 Task: Add an event with the title Second Sales Pipeline Evaluation Meeting, date ''2024/04/17'', time 09:00and add a description: The Effective Communication workshop is a dynamic and interactive session designed to enhance participants'' communication skills and promote effective interpersonal interactions in the workplace. This workshop provides valuable insights, practical techniques, and hands-on exercises to improve both verbal and non-verbal communication abilities._x000D_
_x000D_
Mark the tasks as Completed , logged in from the account softage.3@softage.netand send the event invitation to softage.6@softage.net and softage.7@softage.net. Set a reminder for the event Daily
Action: Mouse moved to (56, 78)
Screenshot: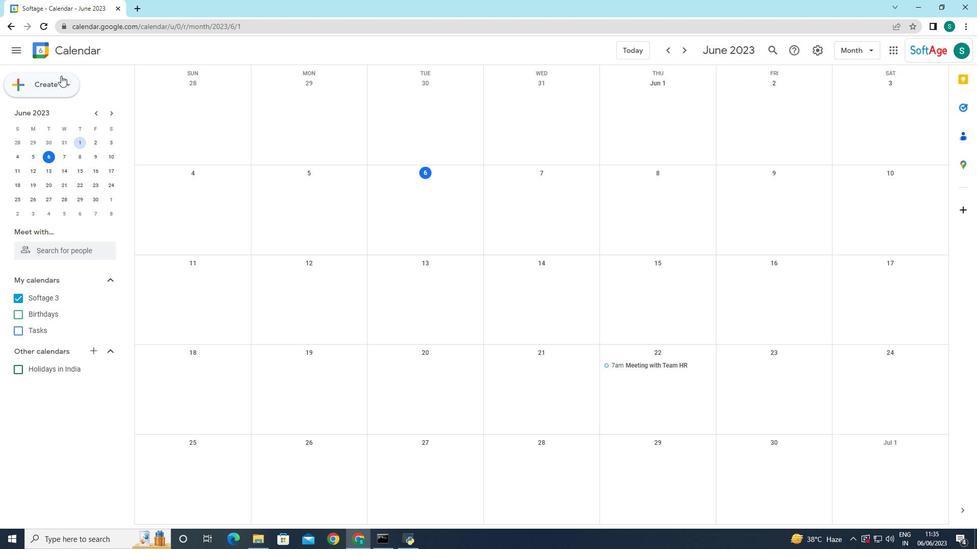 
Action: Mouse pressed left at (56, 78)
Screenshot: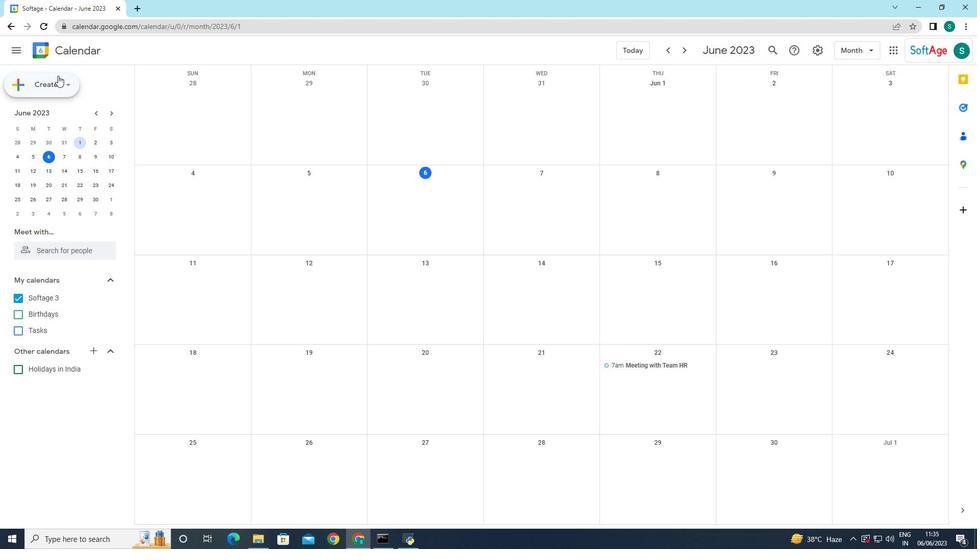 
Action: Mouse moved to (50, 114)
Screenshot: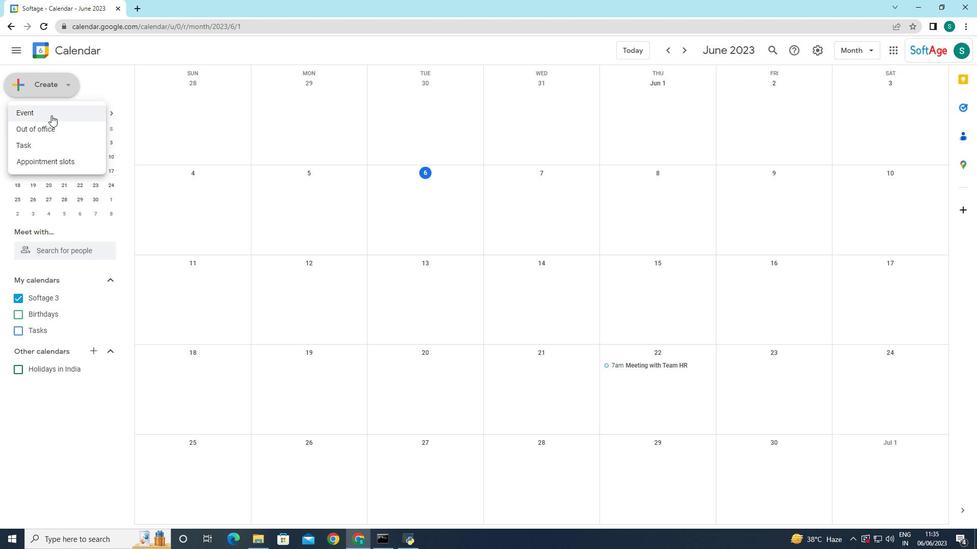 
Action: Mouse pressed left at (50, 114)
Screenshot: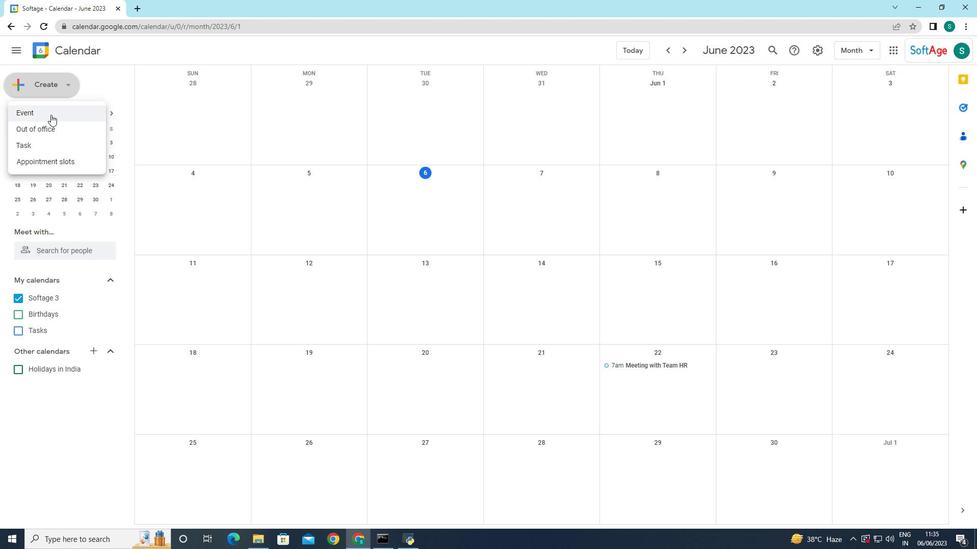 
Action: Mouse moved to (523, 343)
Screenshot: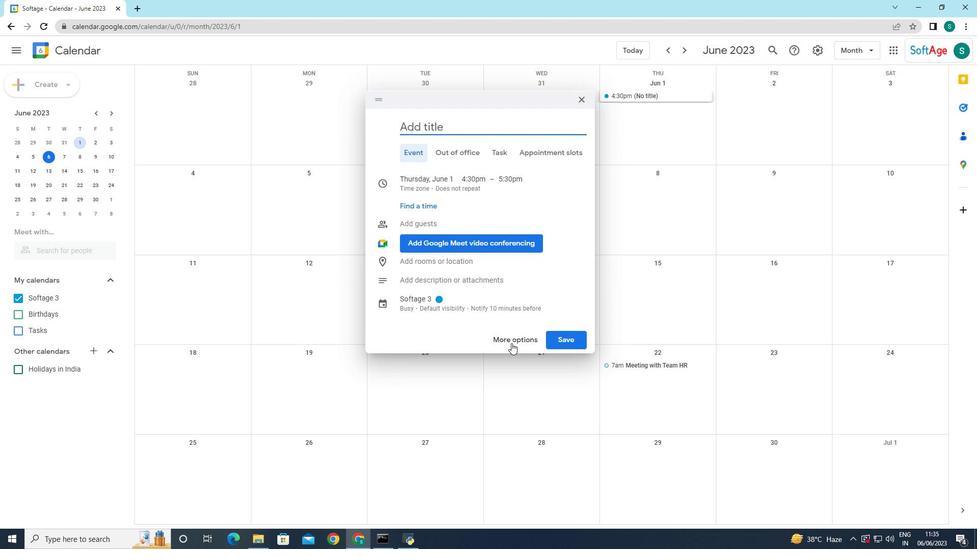 
Action: Mouse pressed left at (523, 343)
Screenshot: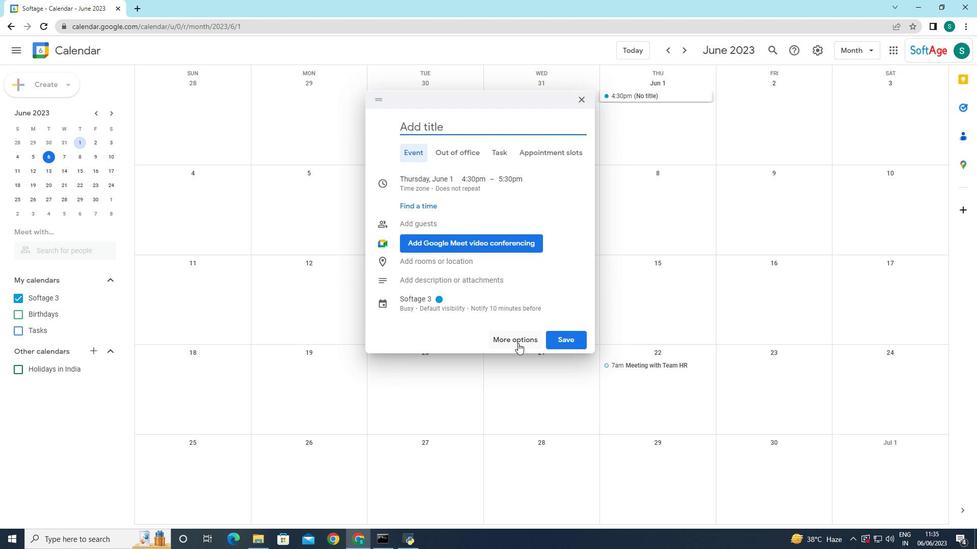 
Action: Mouse moved to (86, 62)
Screenshot: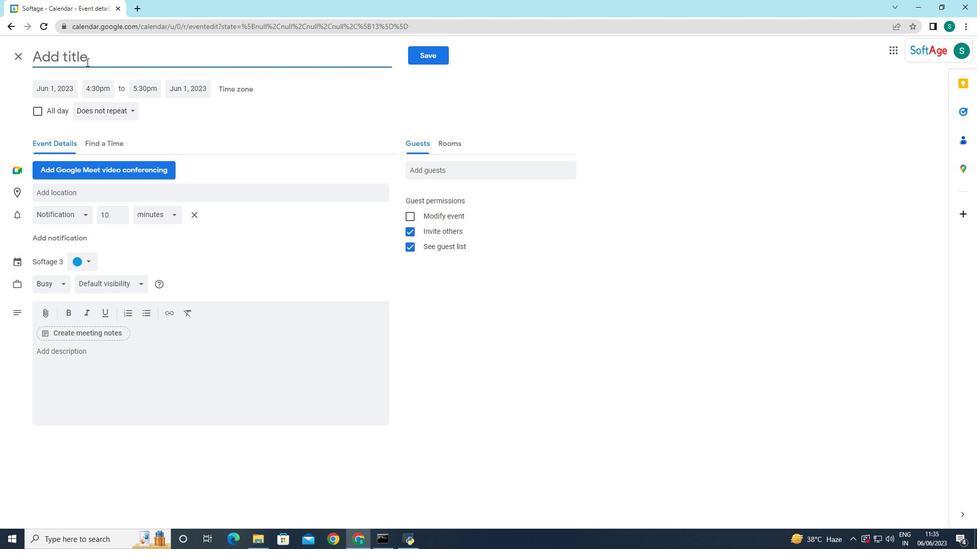 
Action: Mouse pressed left at (86, 62)
Screenshot: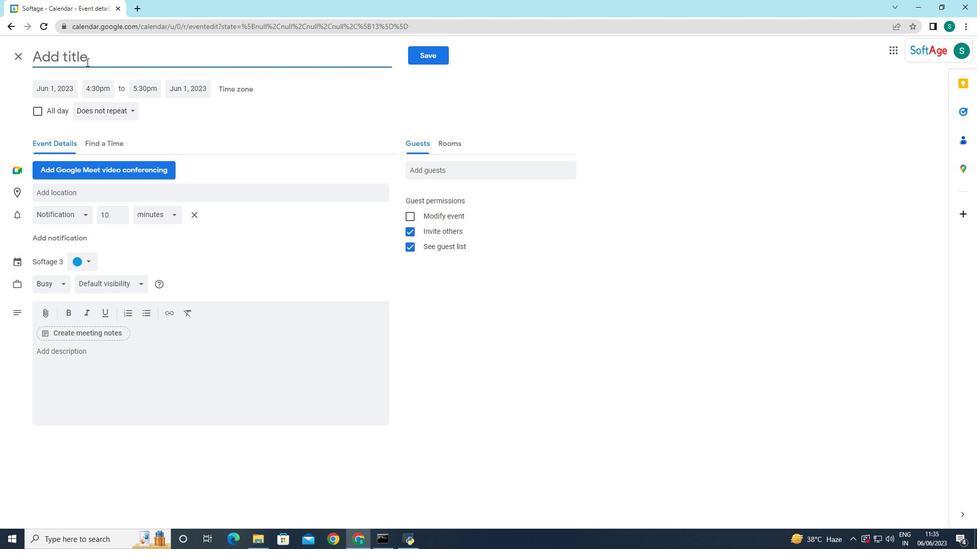 
Action: Mouse moved to (86, 61)
Screenshot: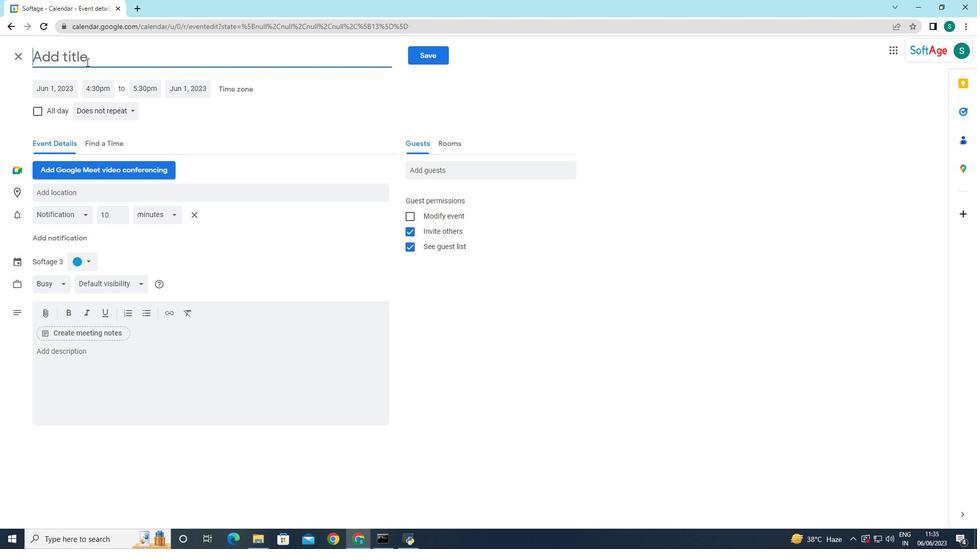 
Action: Key pressed <Key.caps_lock>S<Key.caps_lock>econd<Key.space>sales<Key.space><Key.caps_lock>P<Key.caps_lock>ipeline<Key.space><Key.caps_lock>E<Key.caps_lock>valuation<Key.space><Key.caps_lock>ME<Key.backspace><Key.caps_lock>eeting<Key.space><Key.backspace>,<Key.space>
Screenshot: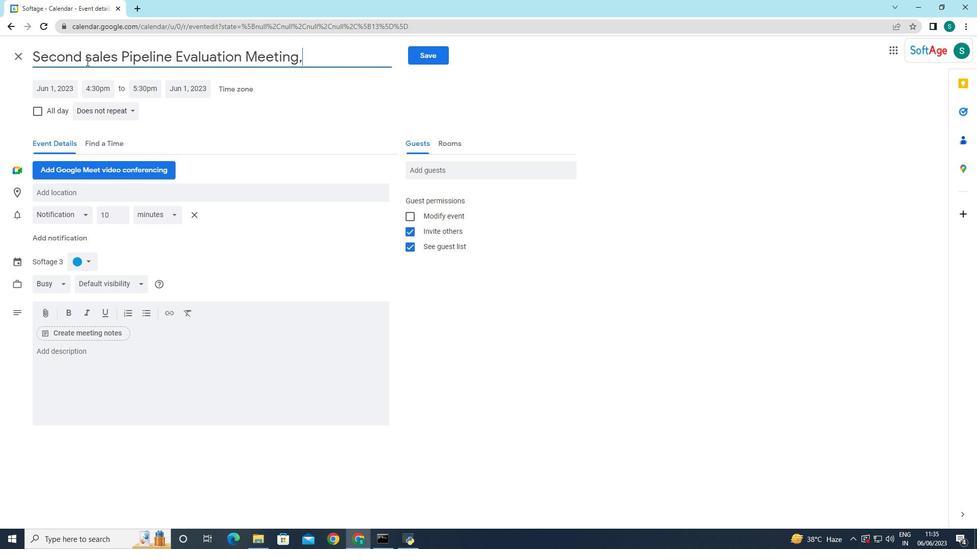 
Action: Mouse moved to (57, 94)
Screenshot: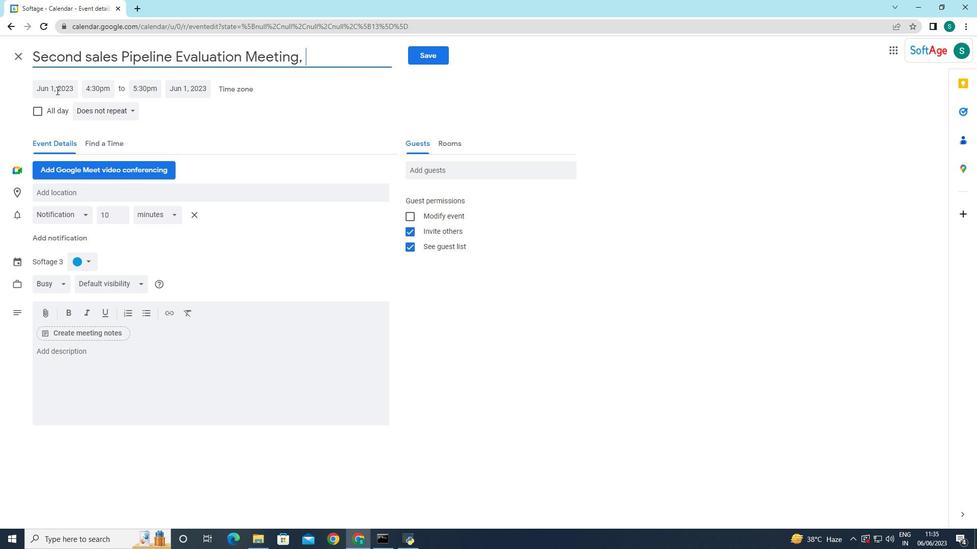 
Action: Mouse pressed left at (57, 94)
Screenshot: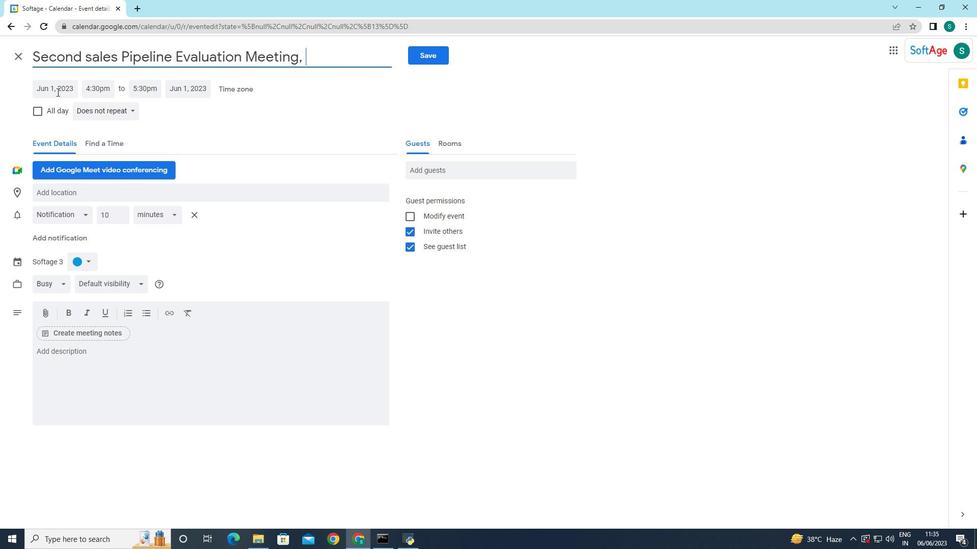 
Action: Mouse moved to (163, 109)
Screenshot: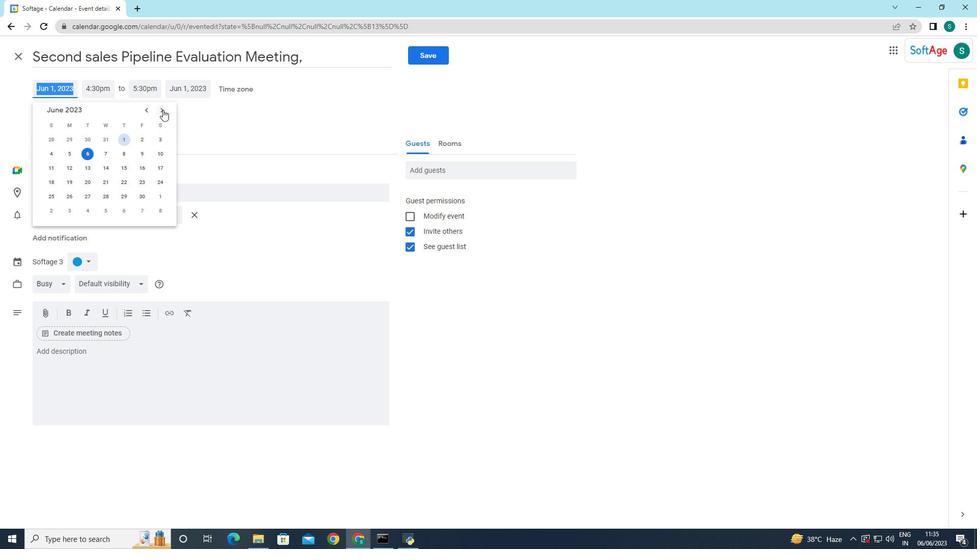 
Action: Mouse pressed left at (163, 109)
Screenshot: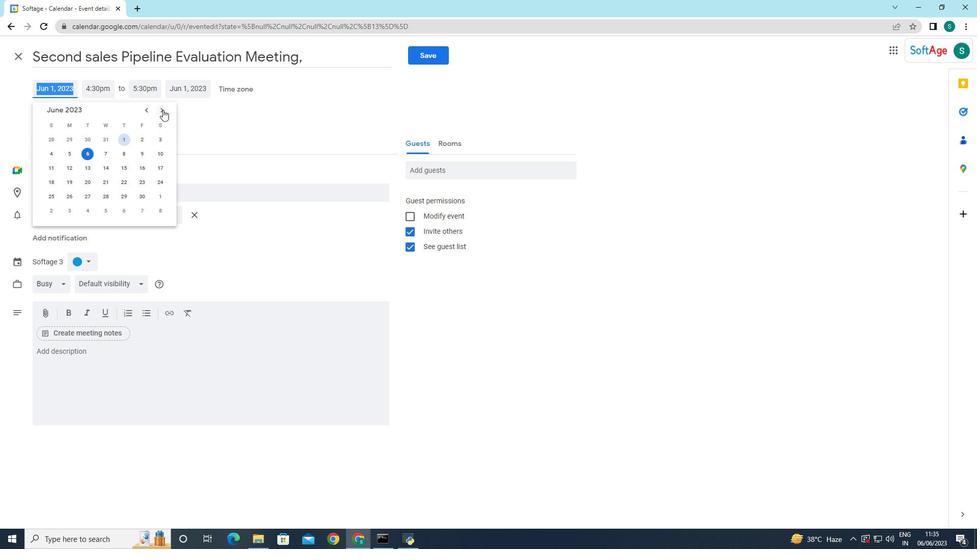 
Action: Mouse pressed left at (163, 109)
Screenshot: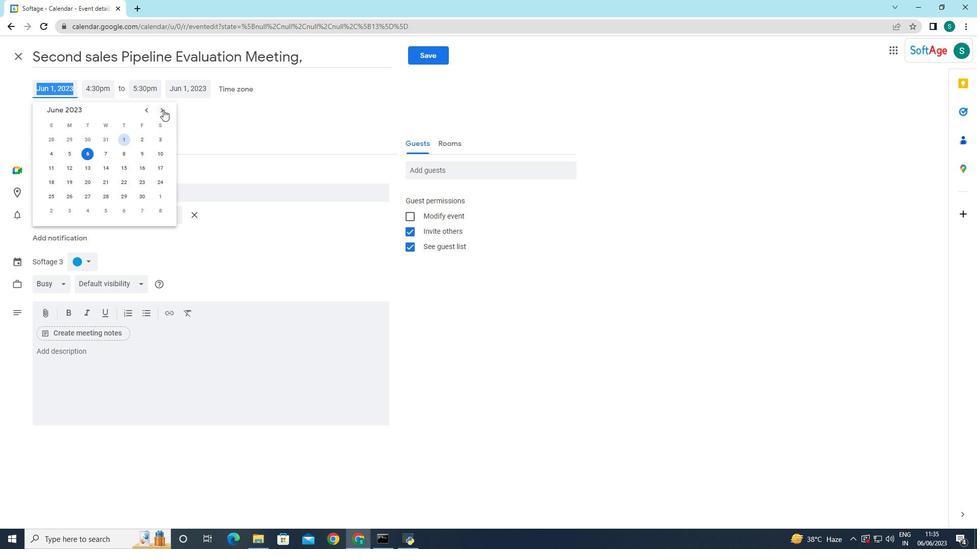 
Action: Mouse pressed left at (163, 109)
Screenshot: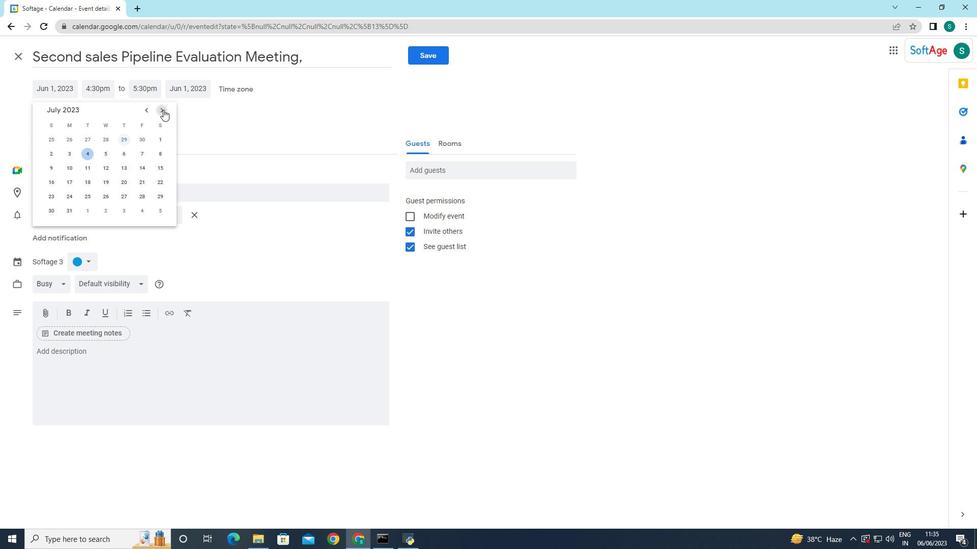 
Action: Mouse pressed left at (163, 109)
Screenshot: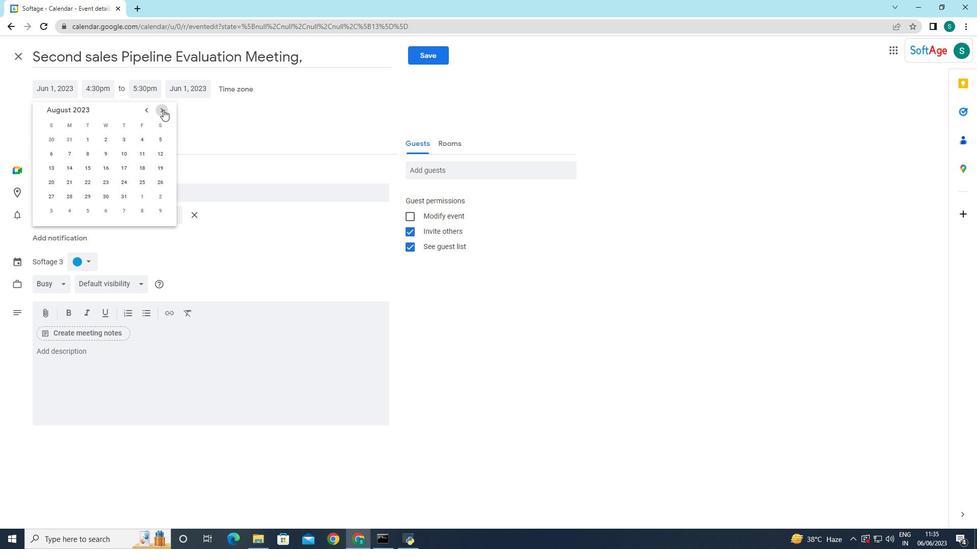 
Action: Mouse pressed left at (163, 109)
Screenshot: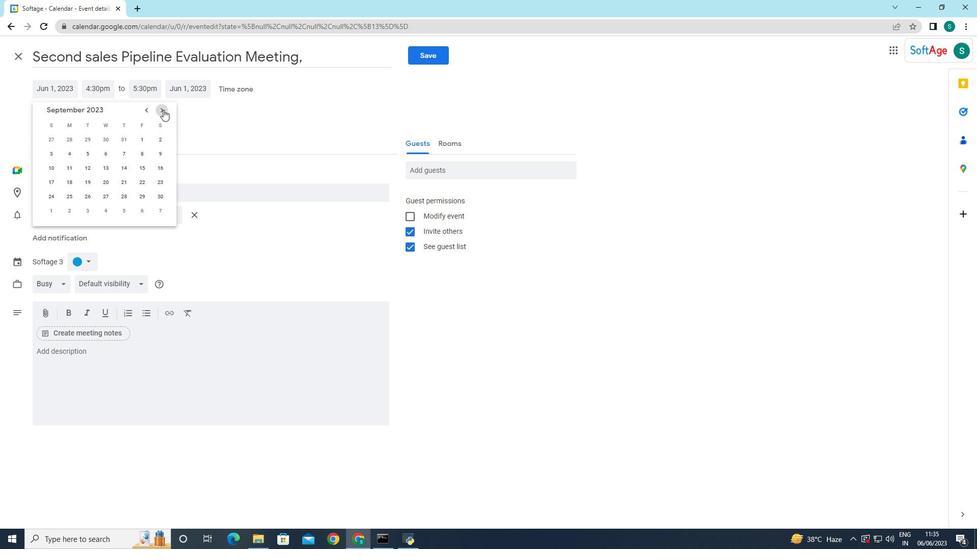 
Action: Mouse pressed left at (163, 109)
Screenshot: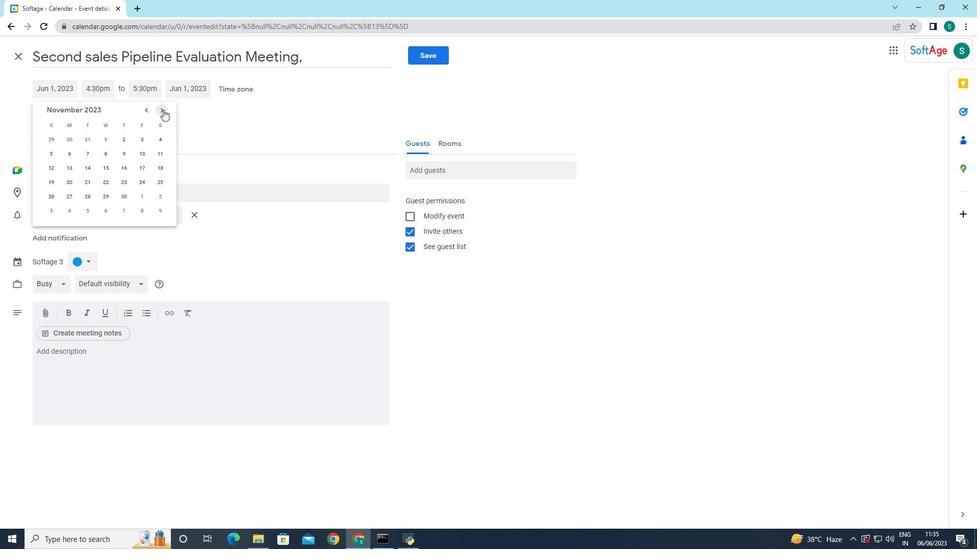 
Action: Mouse pressed left at (163, 109)
Screenshot: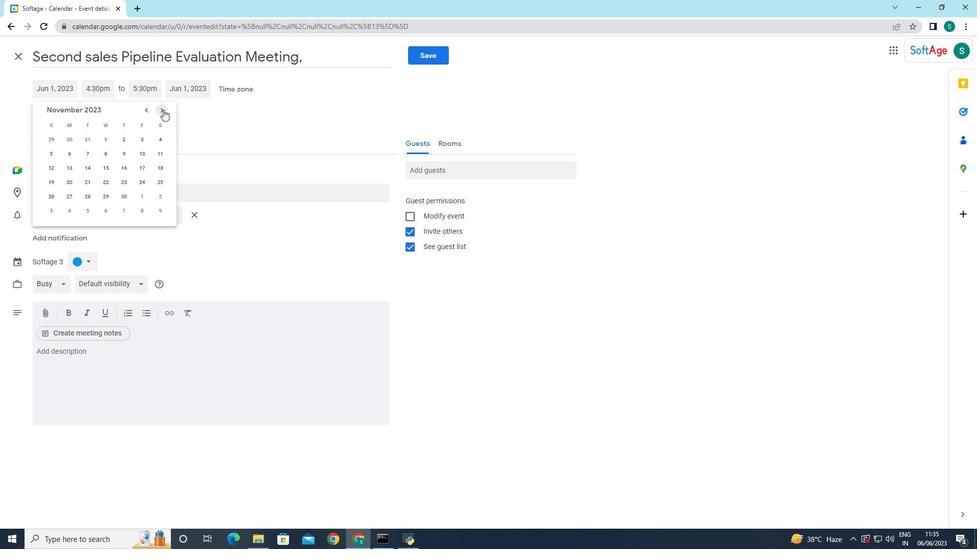 
Action: Mouse pressed left at (163, 109)
Screenshot: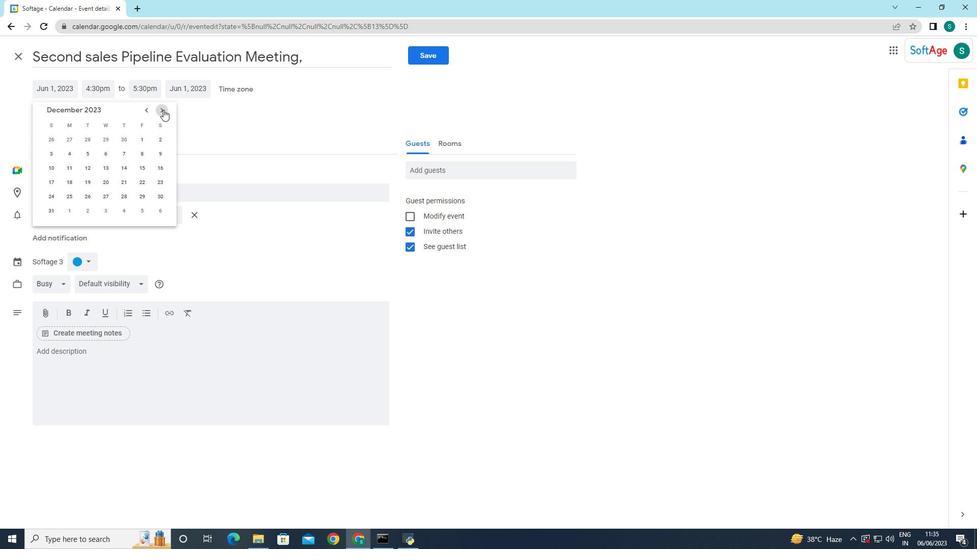 
Action: Mouse pressed left at (163, 109)
Screenshot: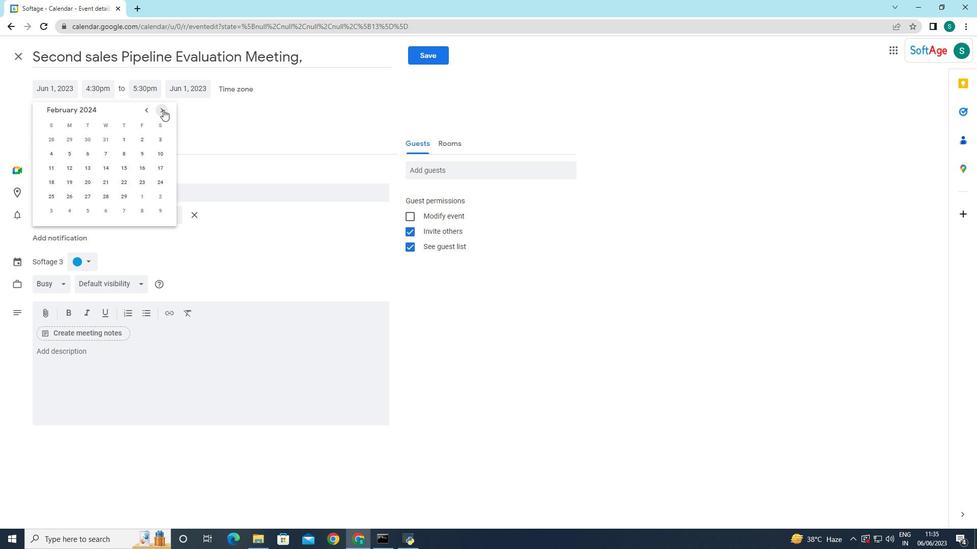 
Action: Mouse pressed left at (163, 109)
Screenshot: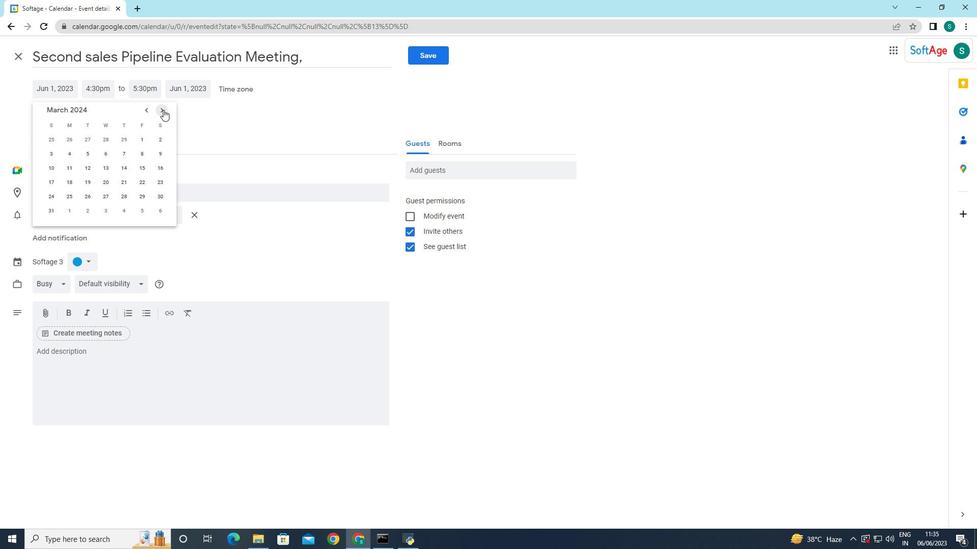 
Action: Mouse moved to (103, 165)
Screenshot: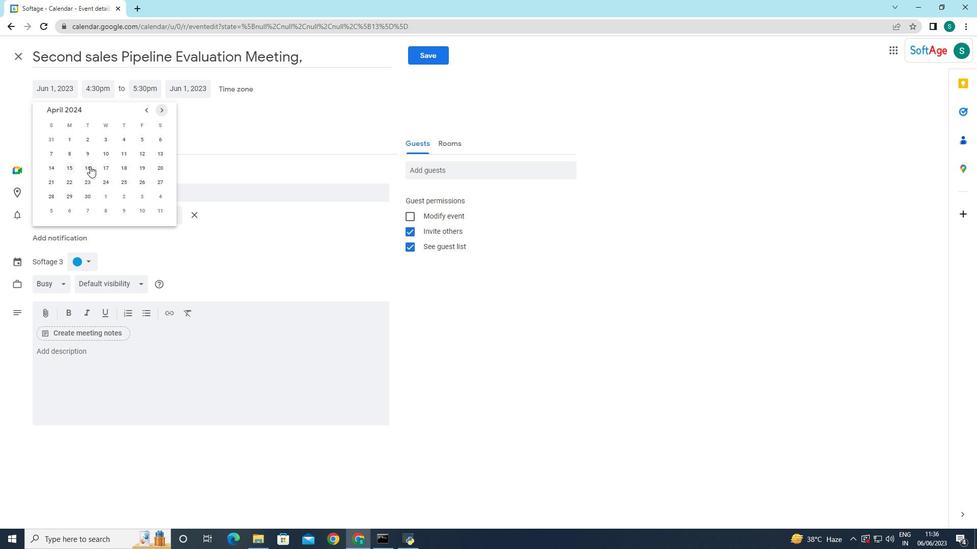 
Action: Mouse pressed left at (103, 165)
Screenshot: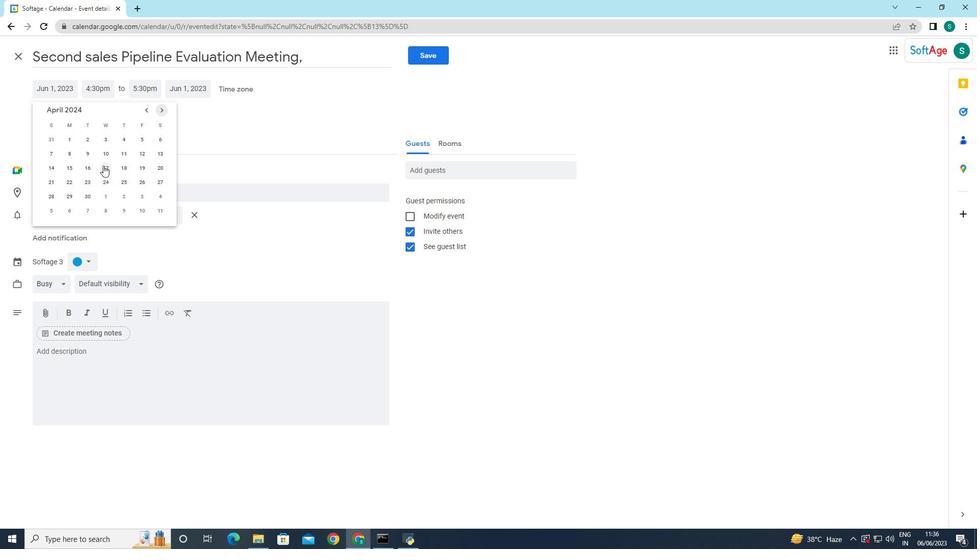 
Action: Mouse moved to (103, 90)
Screenshot: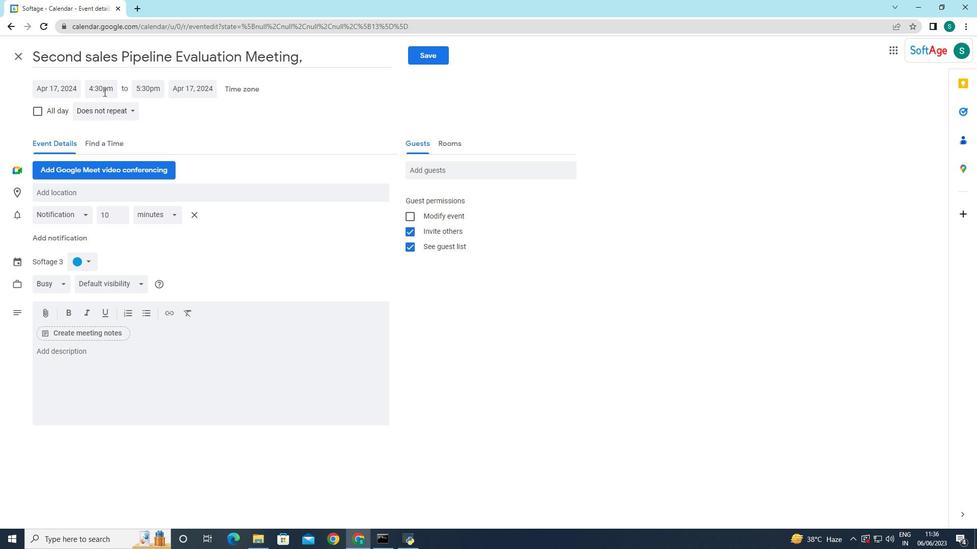 
Action: Mouse pressed left at (103, 90)
Screenshot: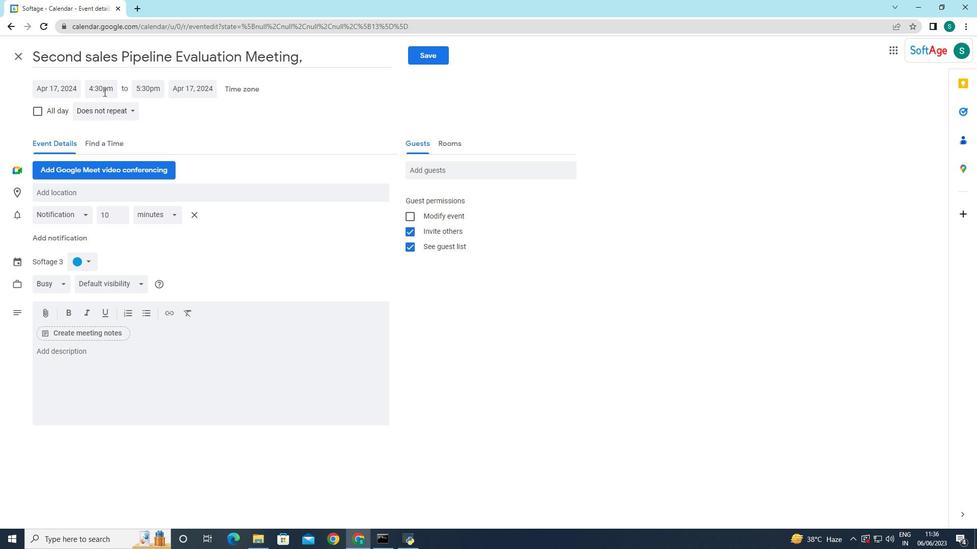 
Action: Mouse moved to (121, 140)
Screenshot: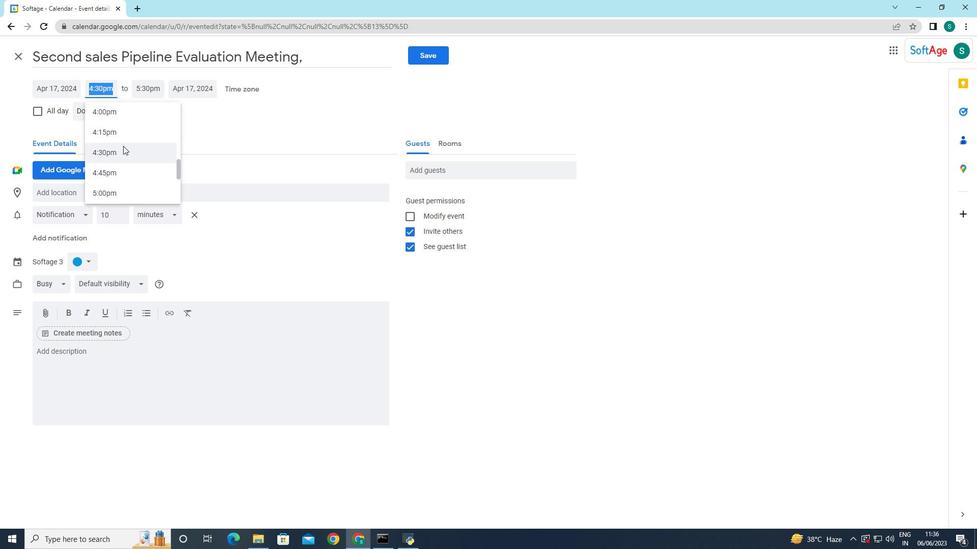 
Action: Mouse scrolled (121, 141) with delta (0, 0)
Screenshot: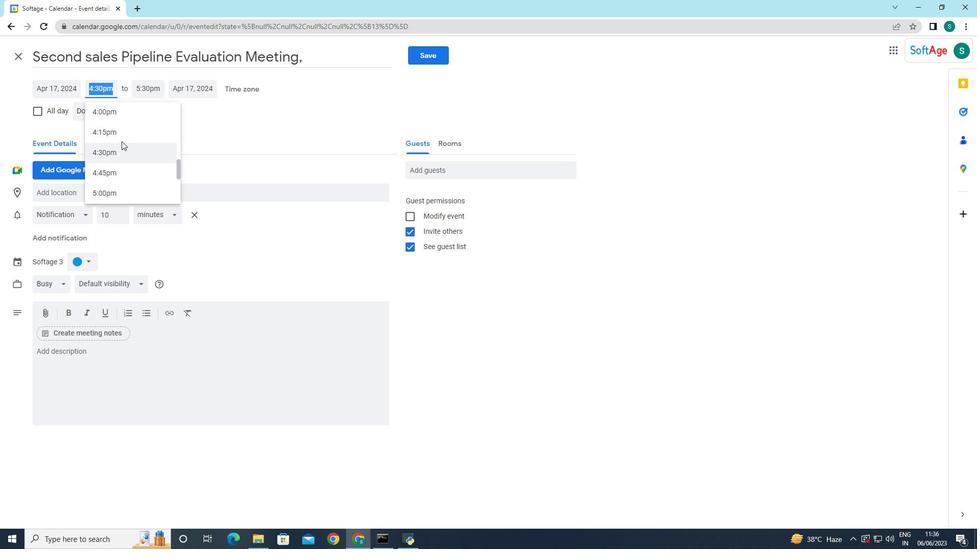 
Action: Mouse pressed middle at (121, 140)
Screenshot: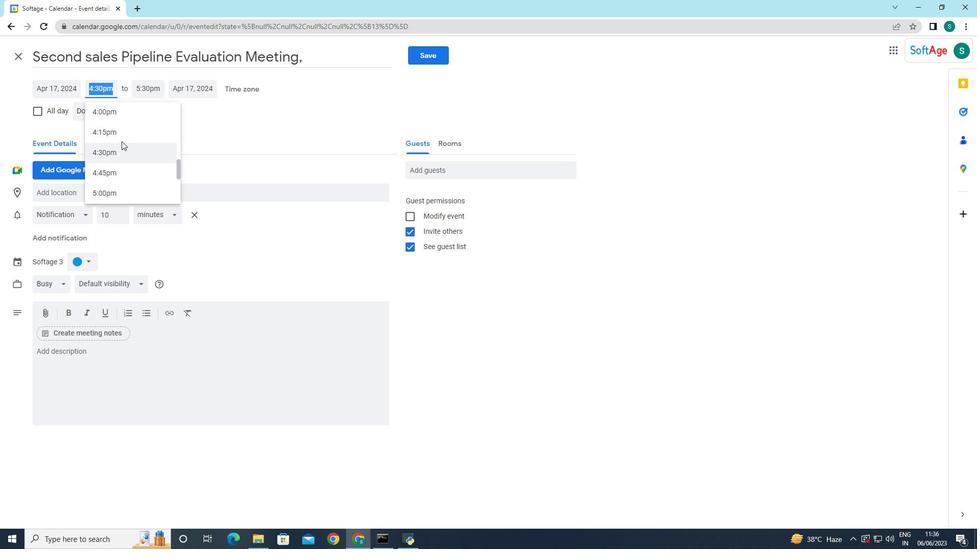 
Action: Mouse scrolled (121, 141) with delta (0, 0)
Screenshot: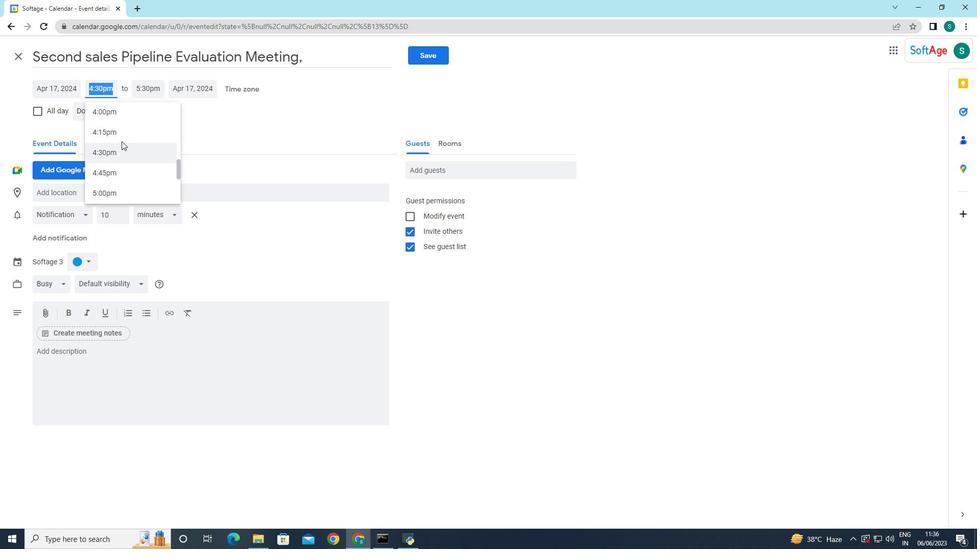 
Action: Mouse scrolled (121, 141) with delta (0, 0)
Screenshot: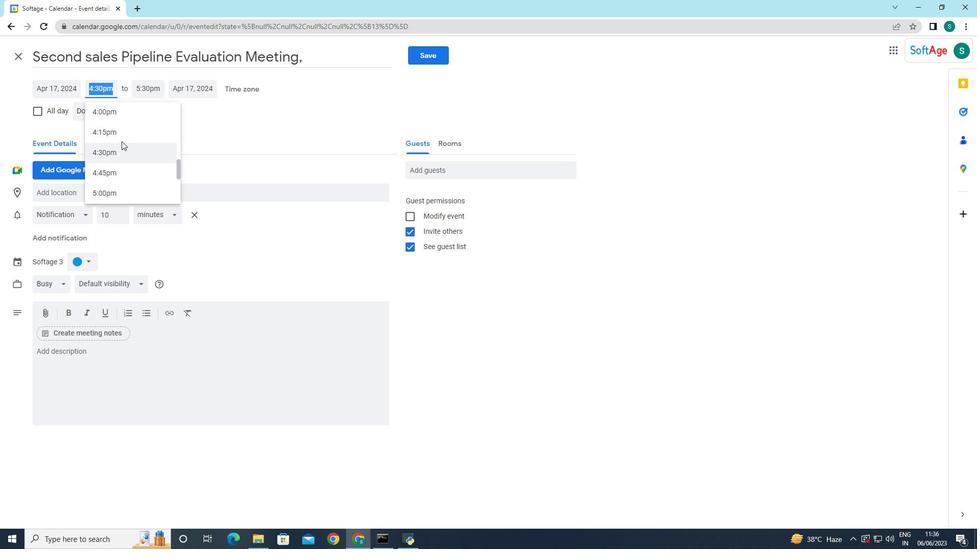 
Action: Mouse moved to (121, 141)
Screenshot: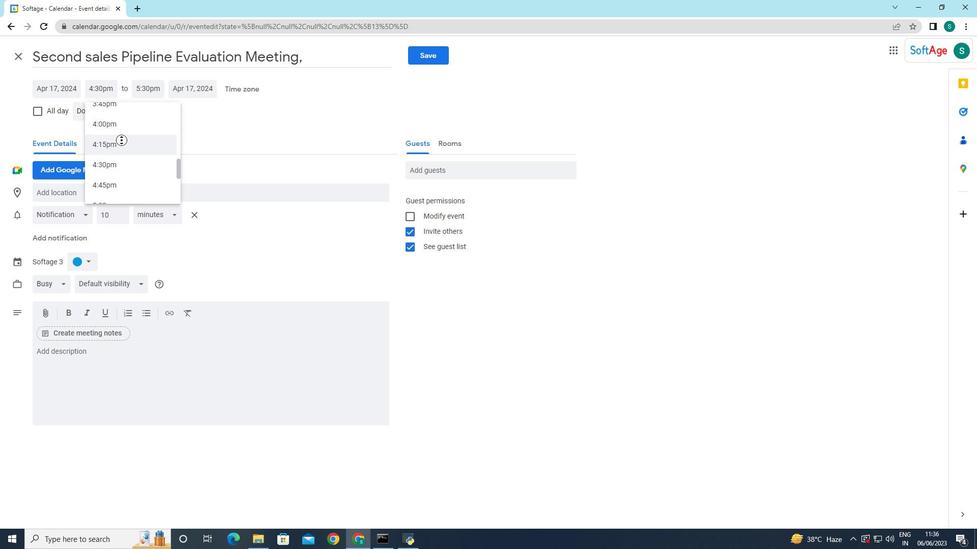 
Action: Mouse scrolled (121, 142) with delta (0, 0)
Screenshot: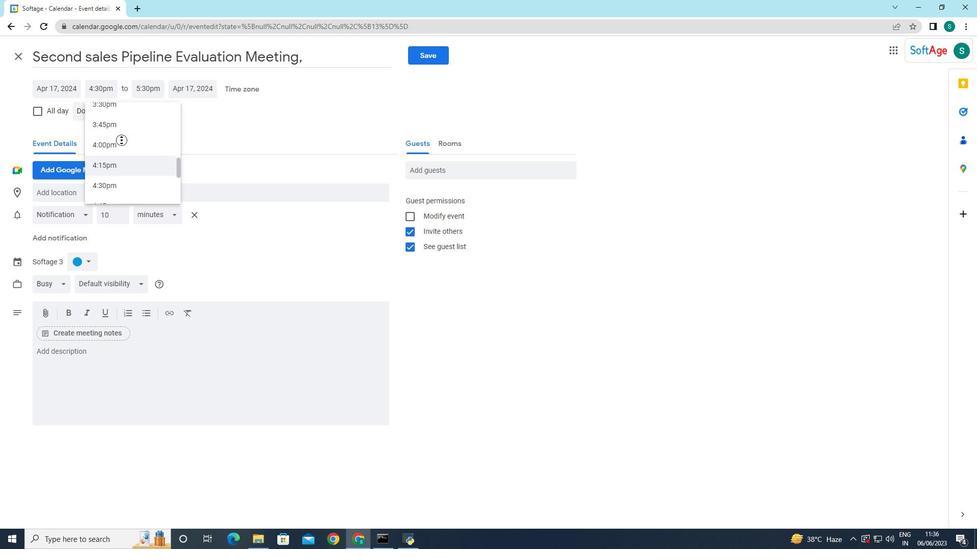 
Action: Mouse scrolled (121, 142) with delta (0, 0)
Screenshot: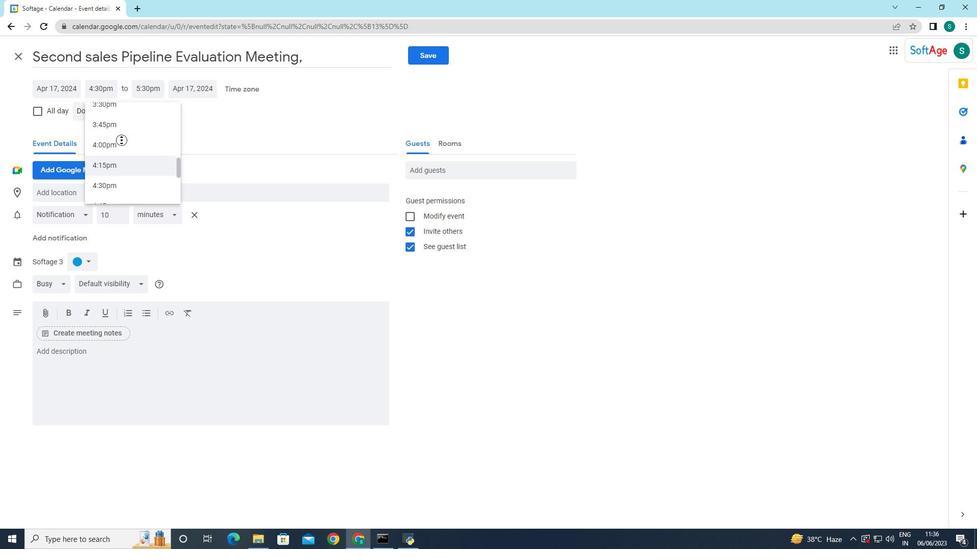
Action: Mouse scrolled (121, 142) with delta (0, 0)
Screenshot: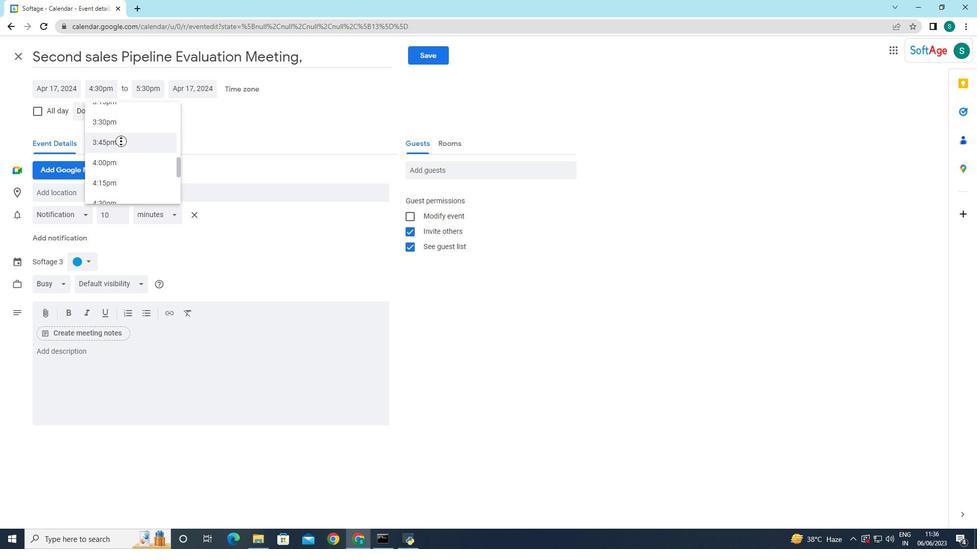
Action: Mouse scrolled (121, 142) with delta (0, 0)
Screenshot: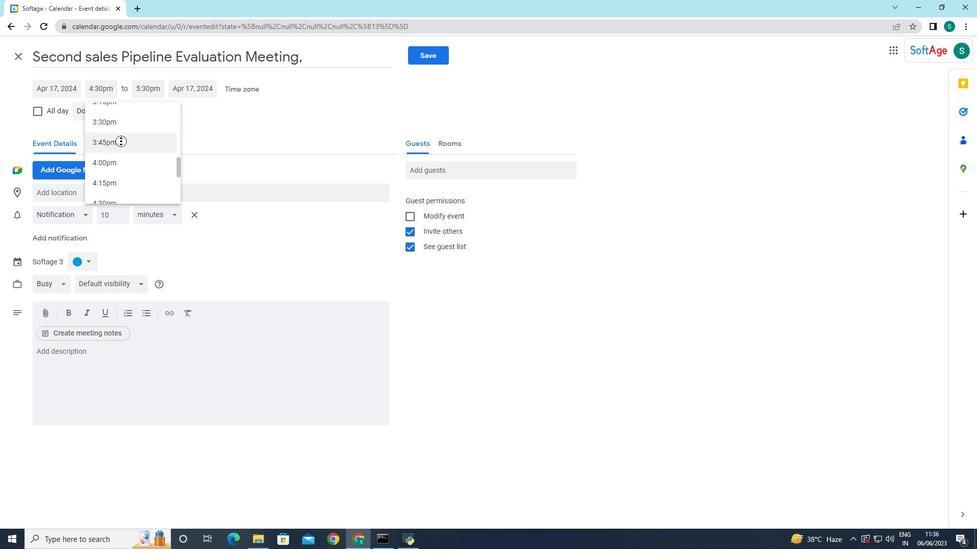 
Action: Mouse scrolled (121, 142) with delta (0, 0)
Screenshot: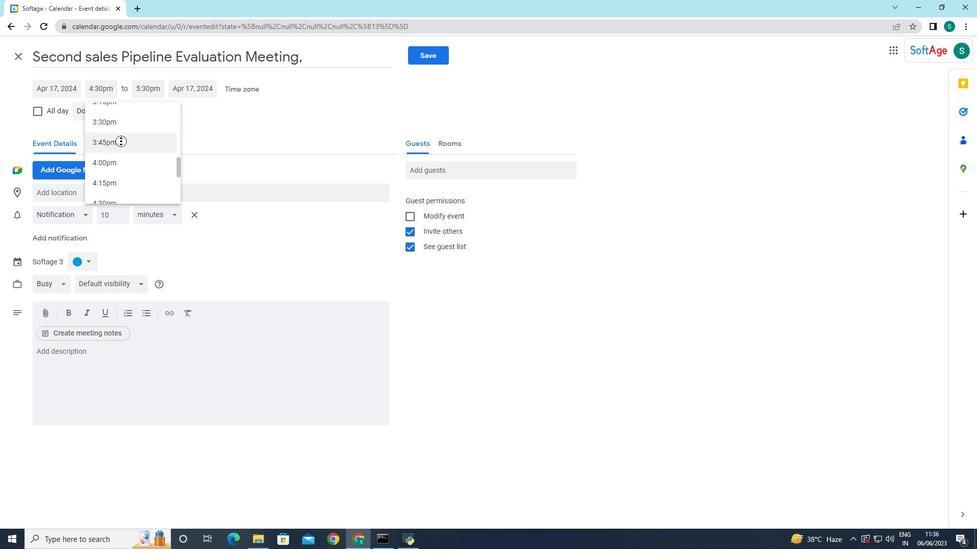 
Action: Mouse scrolled (121, 142) with delta (0, 0)
Screenshot: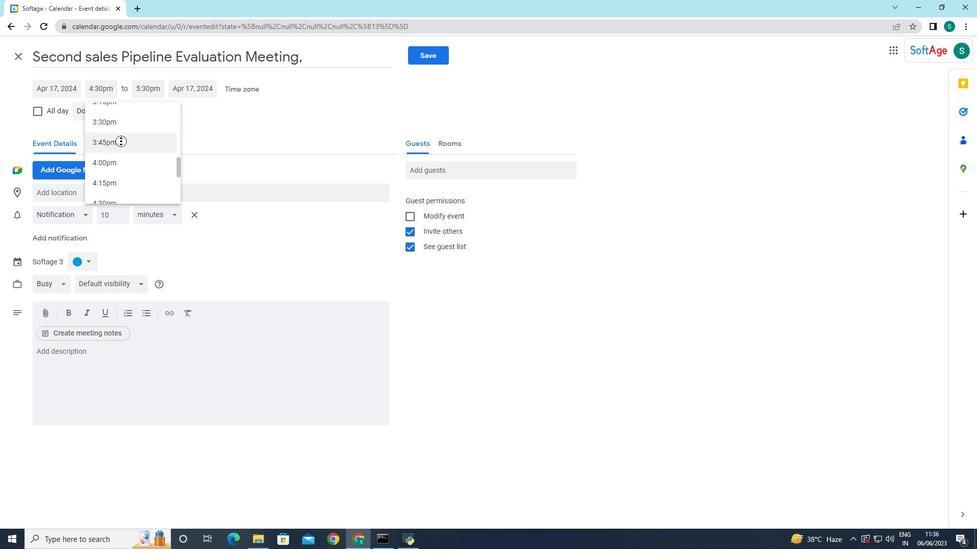
Action: Mouse scrolled (121, 142) with delta (0, 0)
Screenshot: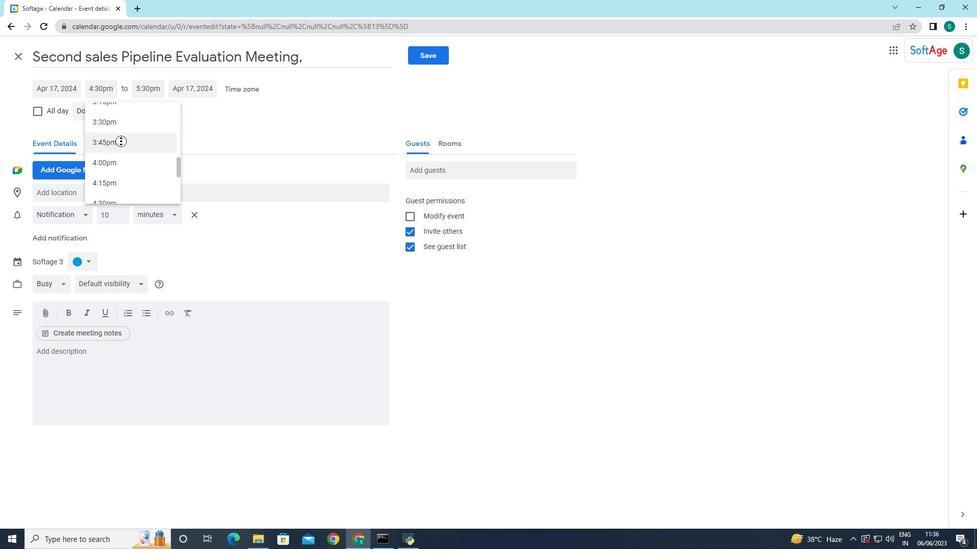 
Action: Mouse moved to (253, 115)
Screenshot: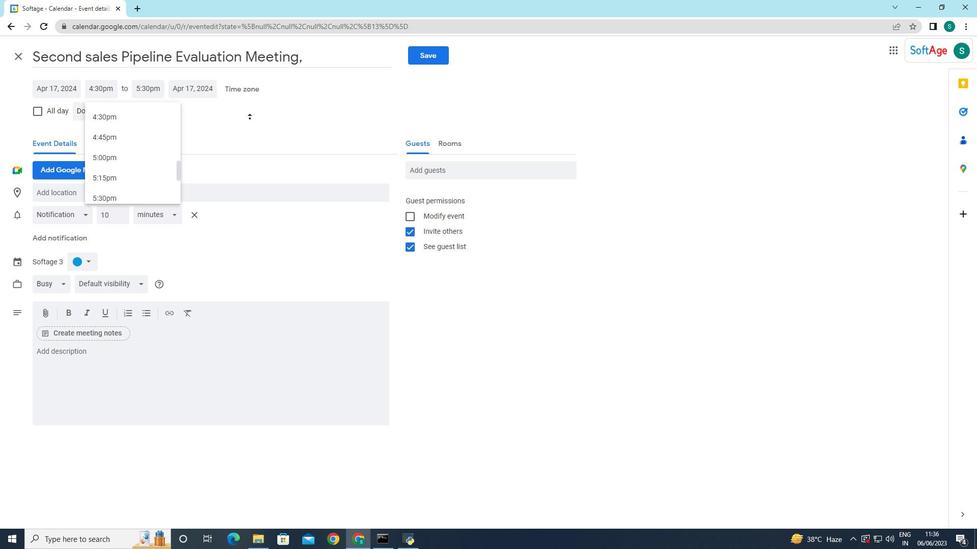
Action: Mouse pressed left at (253, 115)
Screenshot: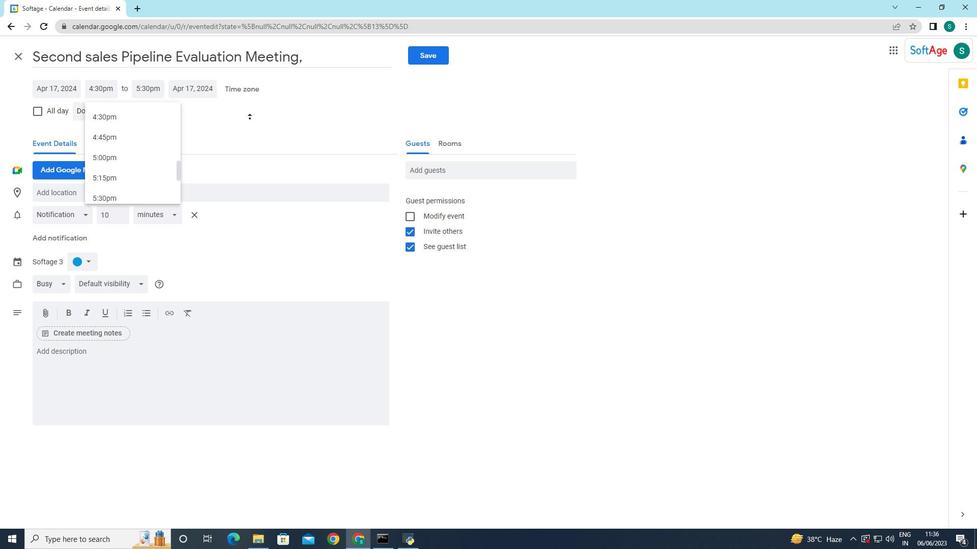
Action: Mouse moved to (252, 133)
Screenshot: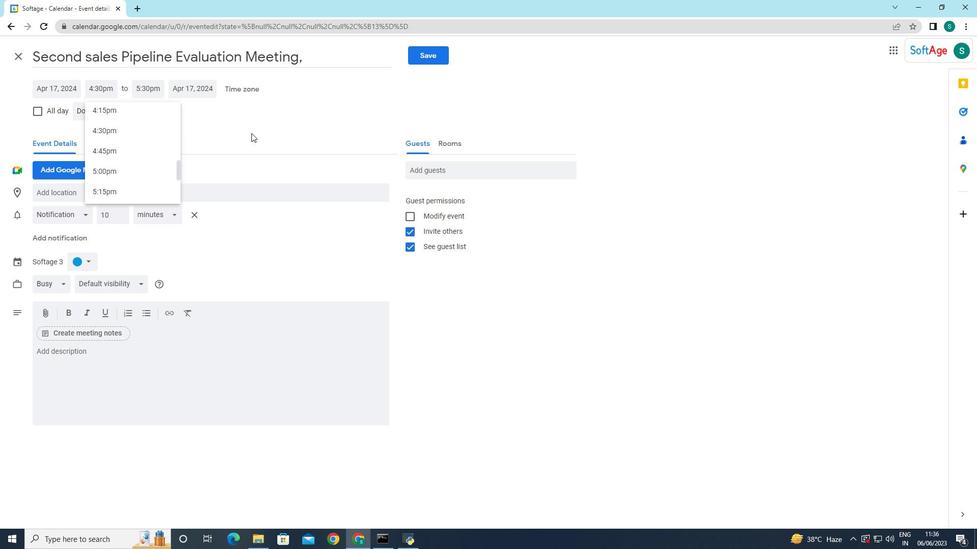 
Action: Mouse pressed left at (252, 133)
Screenshot: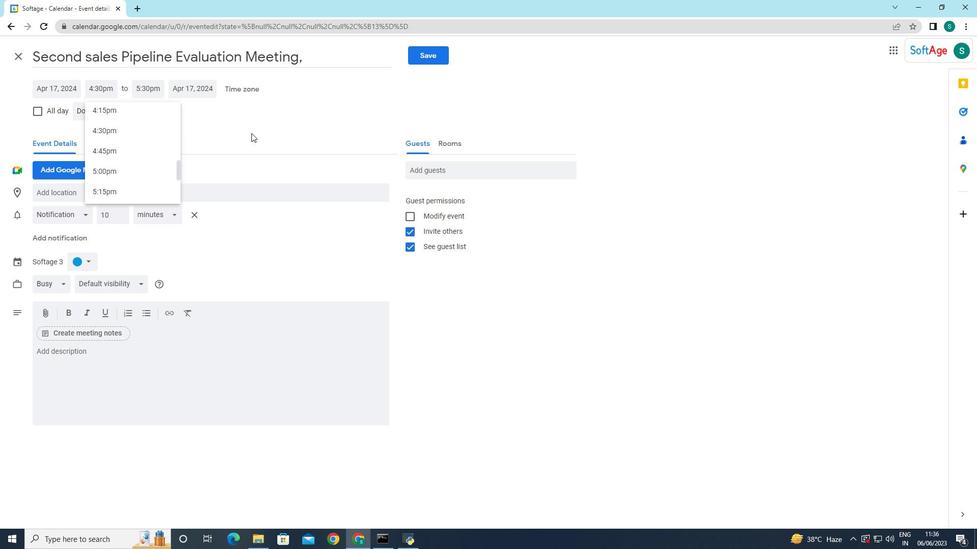 
Action: Mouse moved to (110, 88)
Screenshot: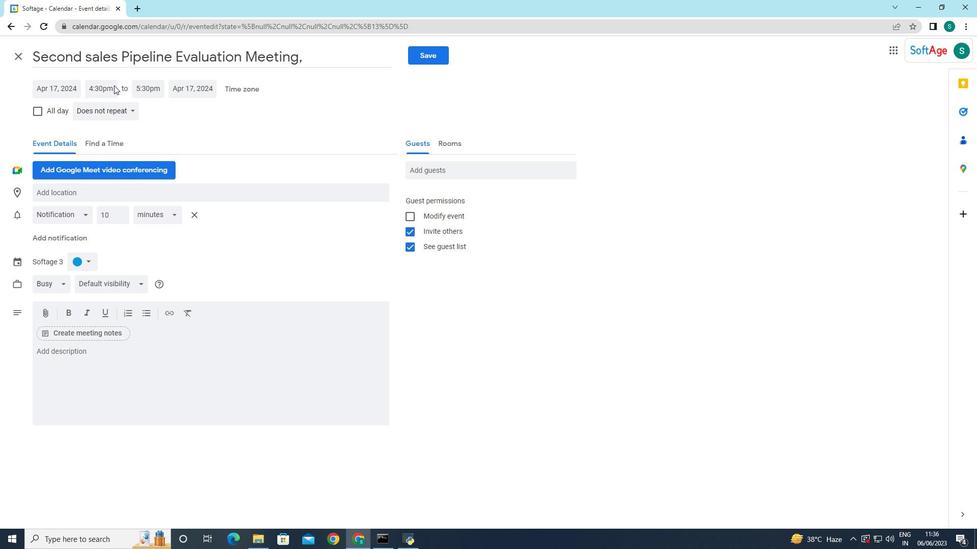 
Action: Mouse pressed left at (110, 88)
Screenshot: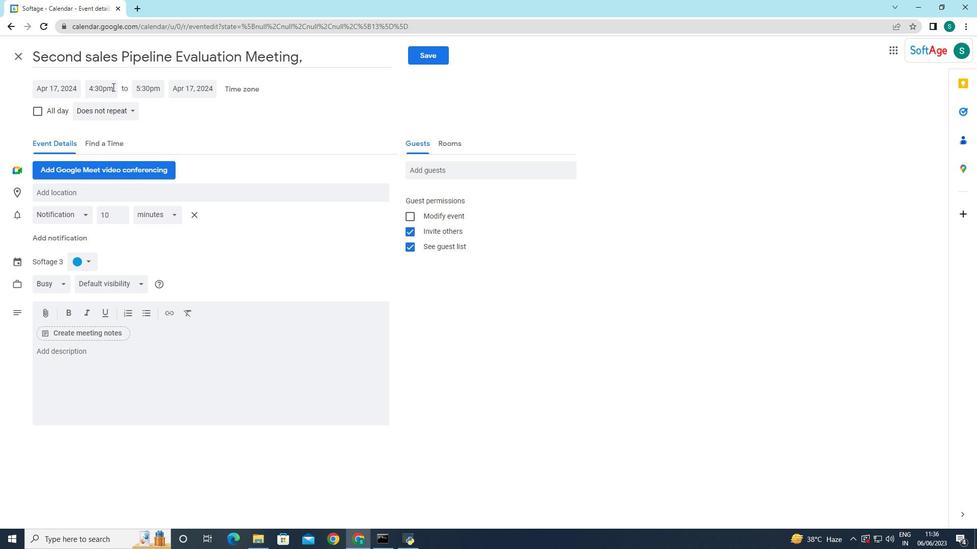 
Action: Mouse moved to (154, 137)
Screenshot: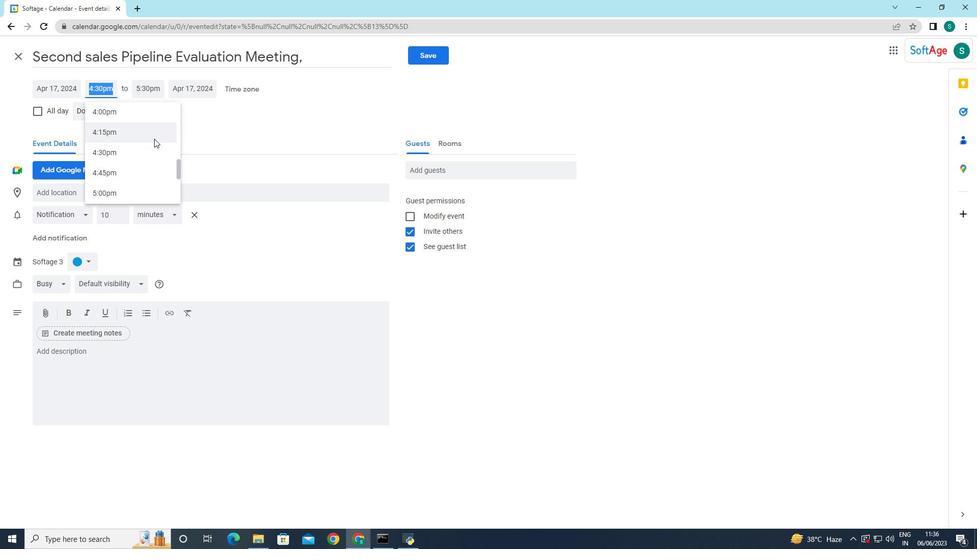 
Action: Mouse scrolled (154, 137) with delta (0, 0)
Screenshot: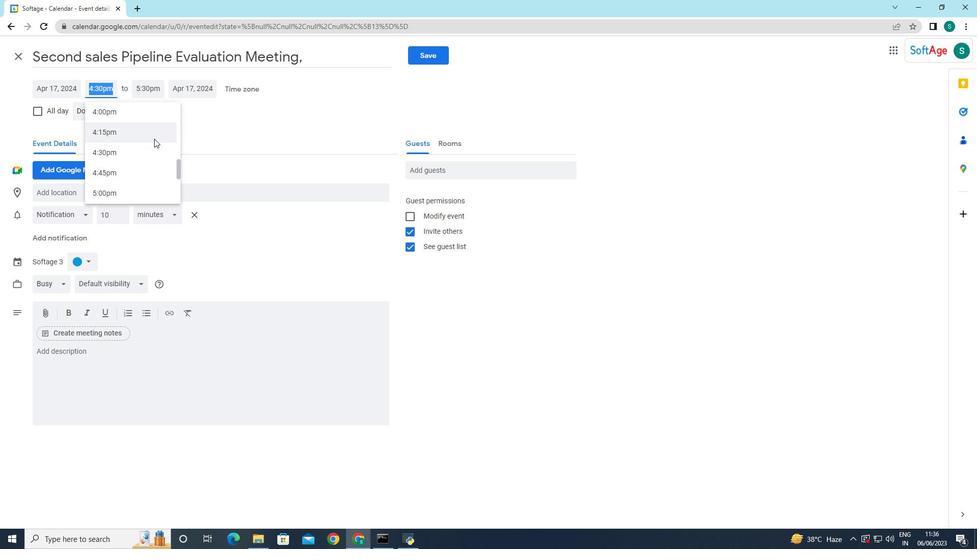 
Action: Mouse scrolled (154, 137) with delta (0, 0)
Screenshot: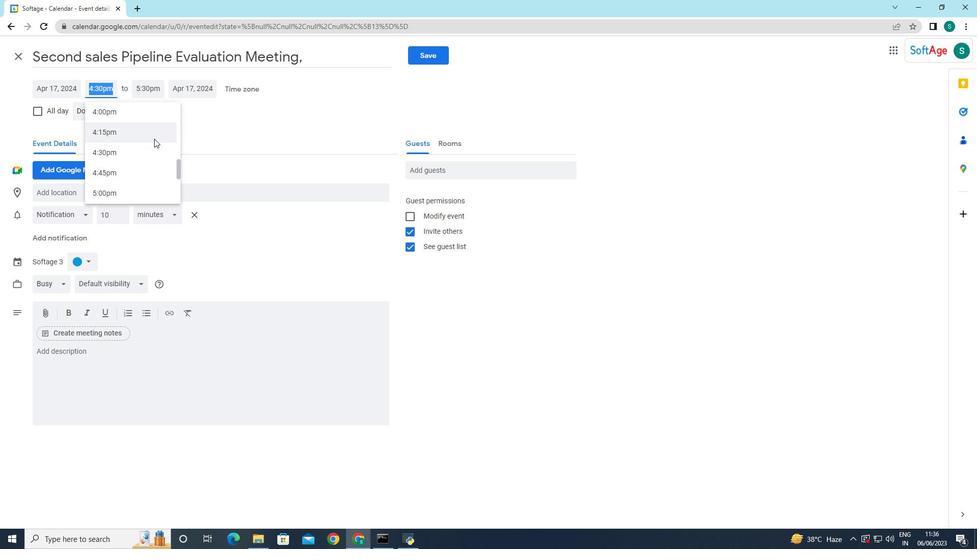 
Action: Mouse moved to (154, 136)
Screenshot: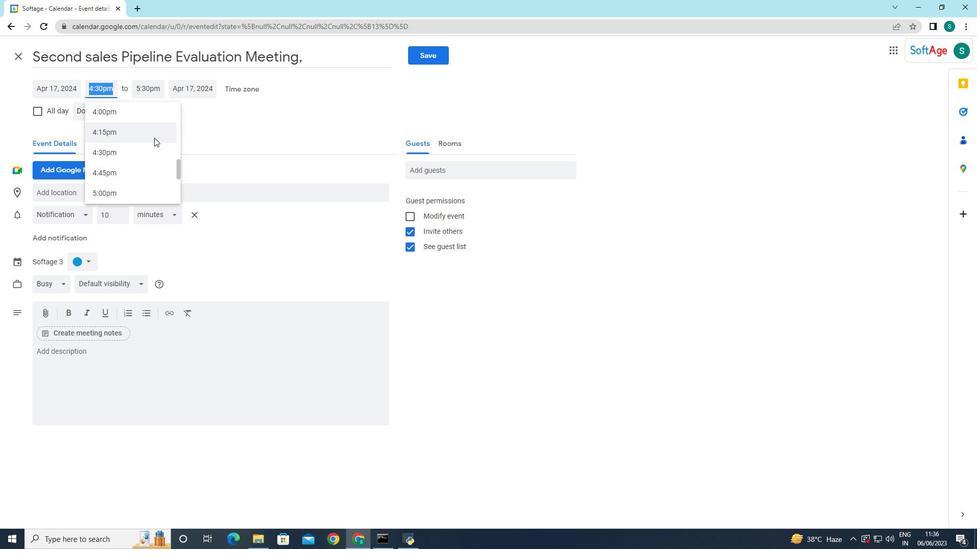 
Action: Mouse scrolled (154, 137) with delta (0, 0)
Screenshot: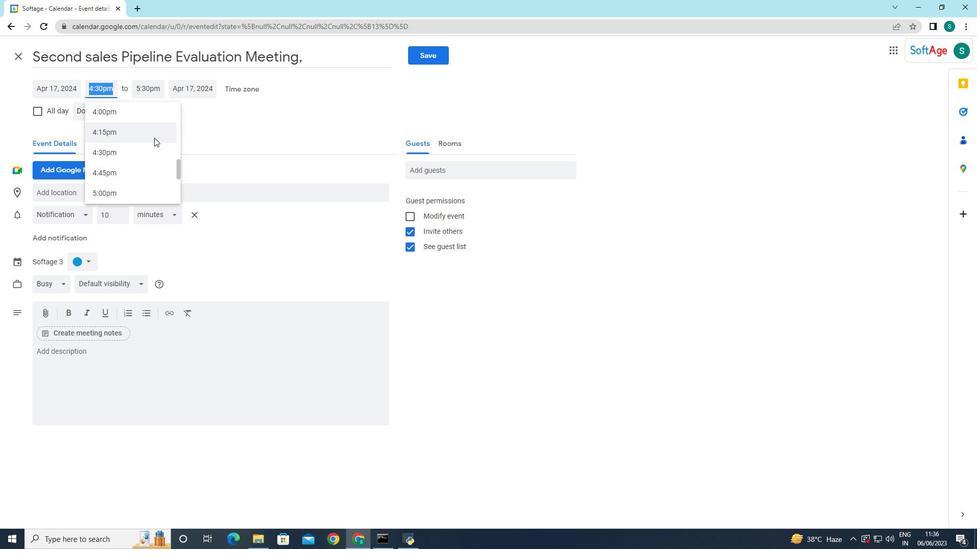 
Action: Mouse moved to (151, 128)
Screenshot: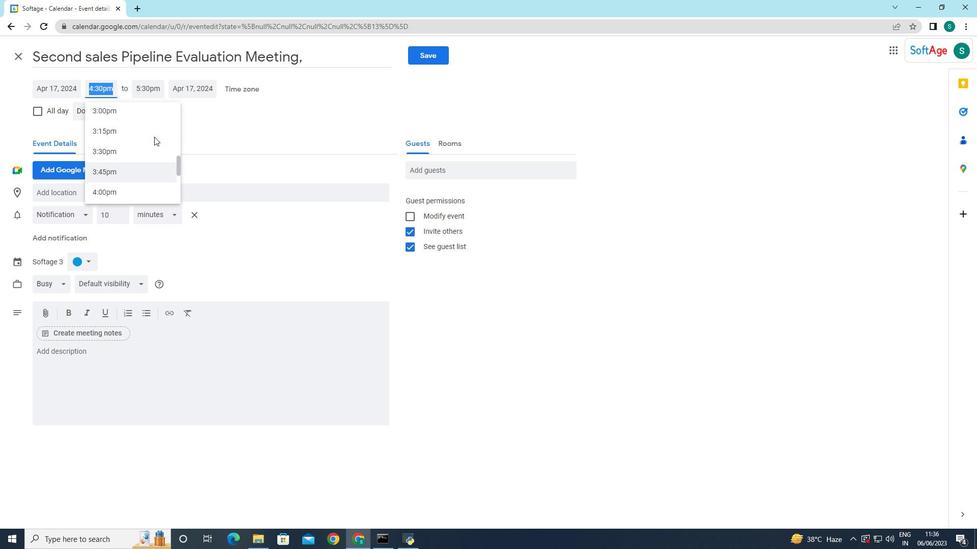 
Action: Mouse scrolled (151, 128) with delta (0, 0)
Screenshot: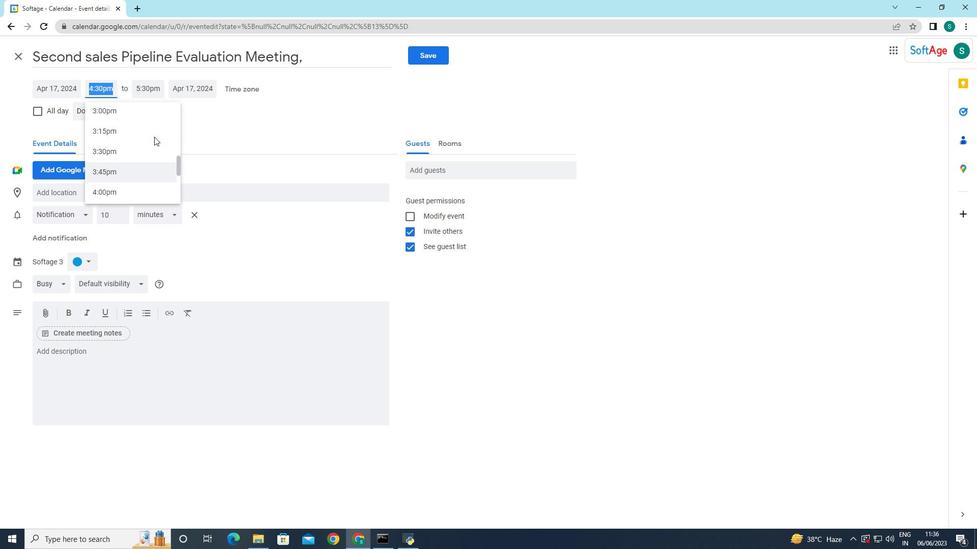 
Action: Mouse scrolled (151, 128) with delta (0, 0)
Screenshot: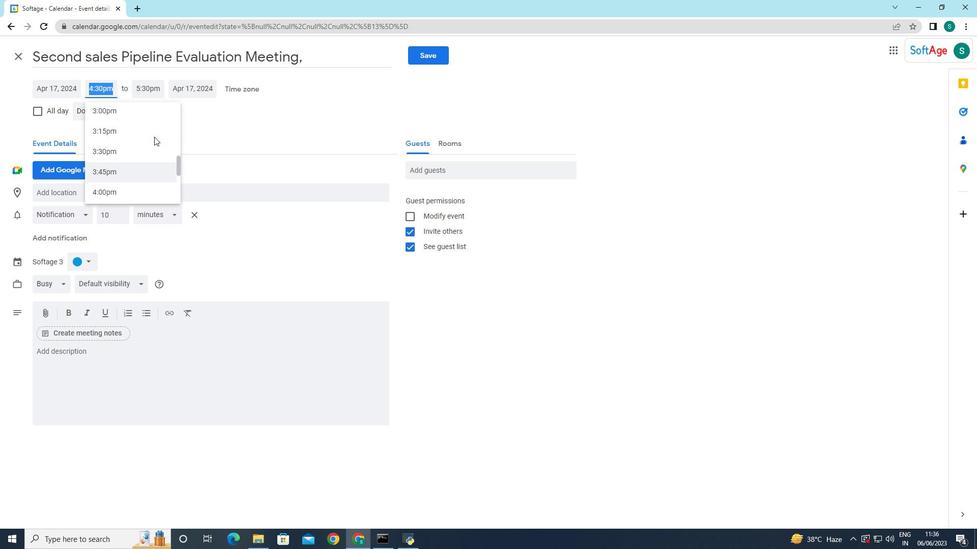 
Action: Mouse moved to (151, 127)
Screenshot: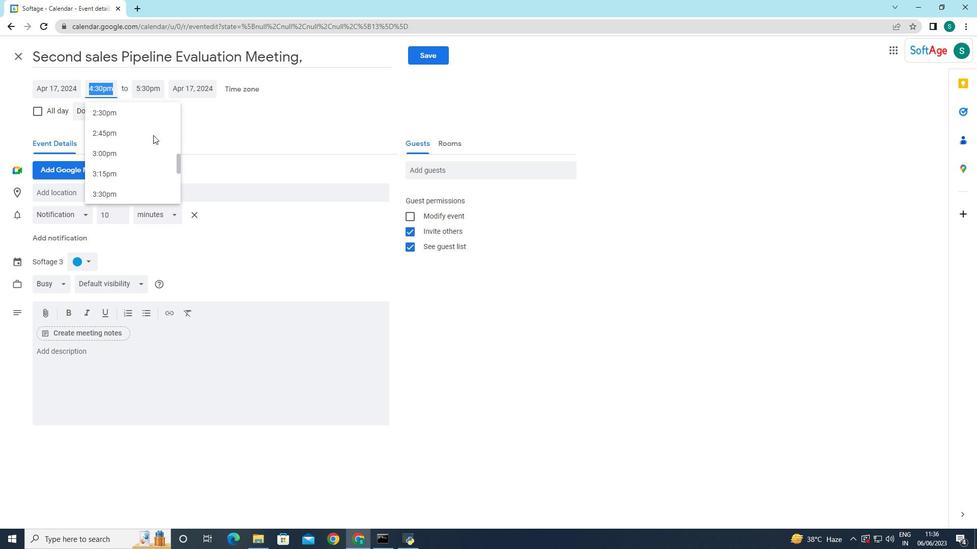 
Action: Mouse scrolled (151, 128) with delta (0, 0)
Screenshot: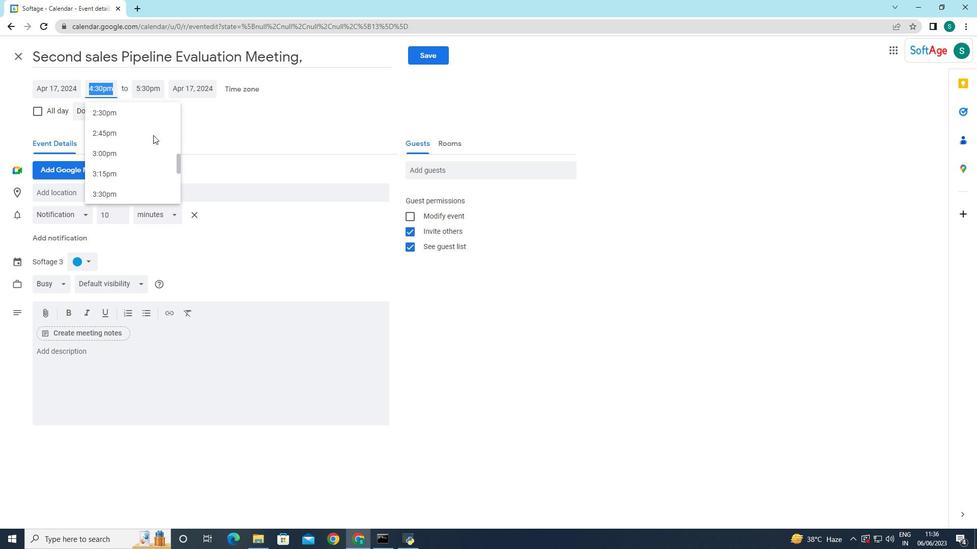 
Action: Mouse moved to (151, 125)
Screenshot: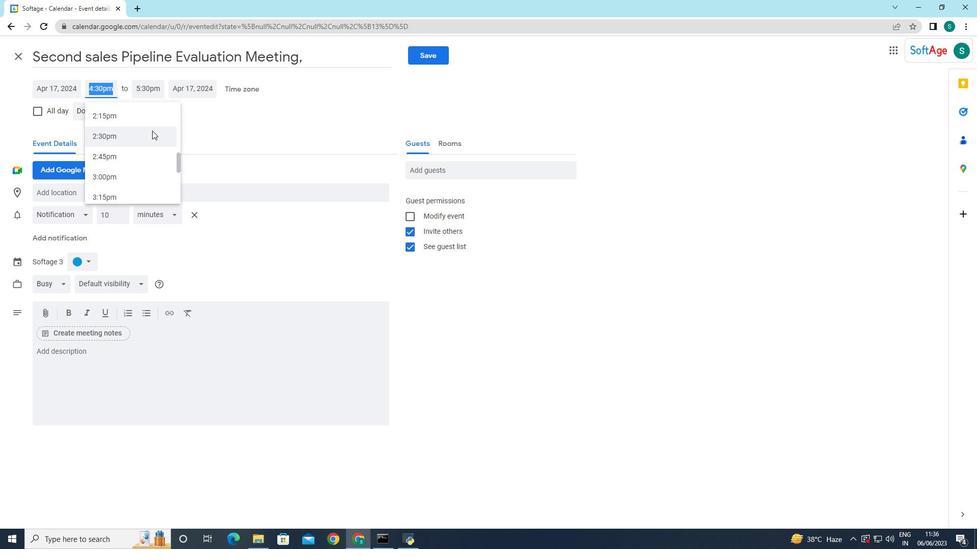 
Action: Mouse scrolled (151, 126) with delta (0, 0)
Screenshot: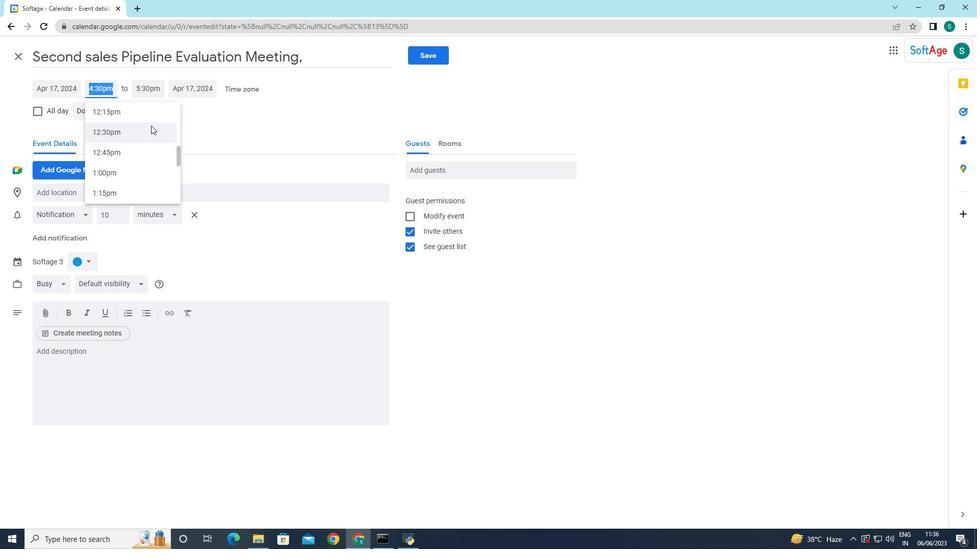 
Action: Mouse scrolled (151, 126) with delta (0, 0)
Screenshot: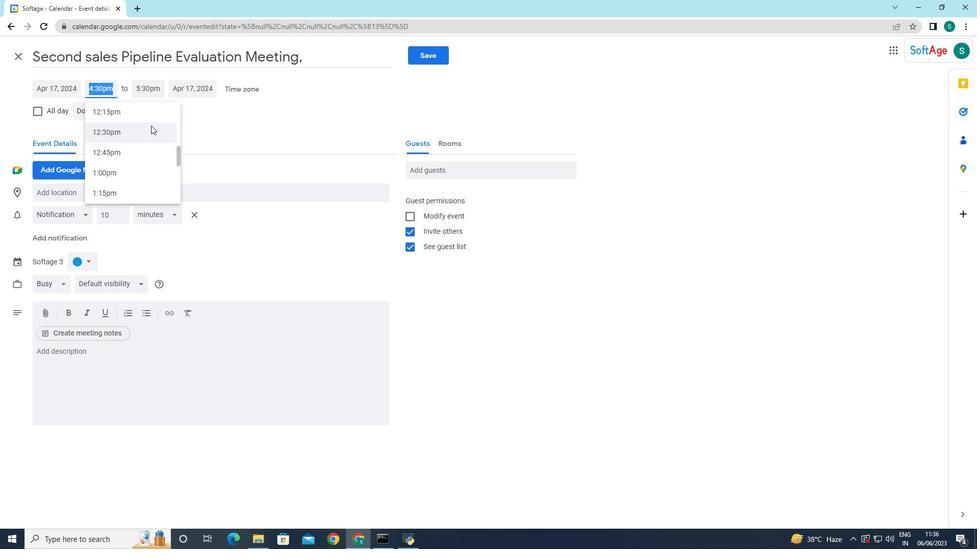 
Action: Mouse scrolled (151, 126) with delta (0, 0)
Screenshot: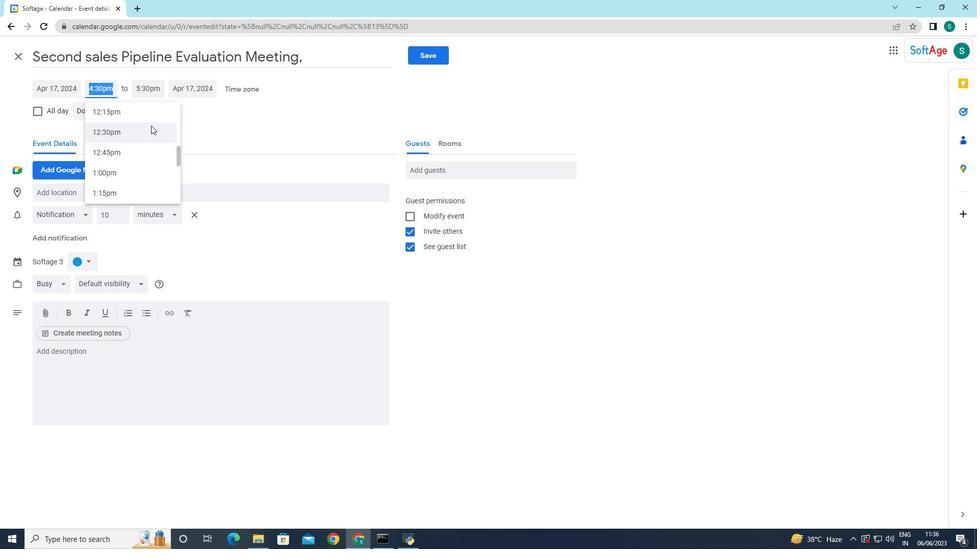 
Action: Mouse moved to (135, 129)
Screenshot: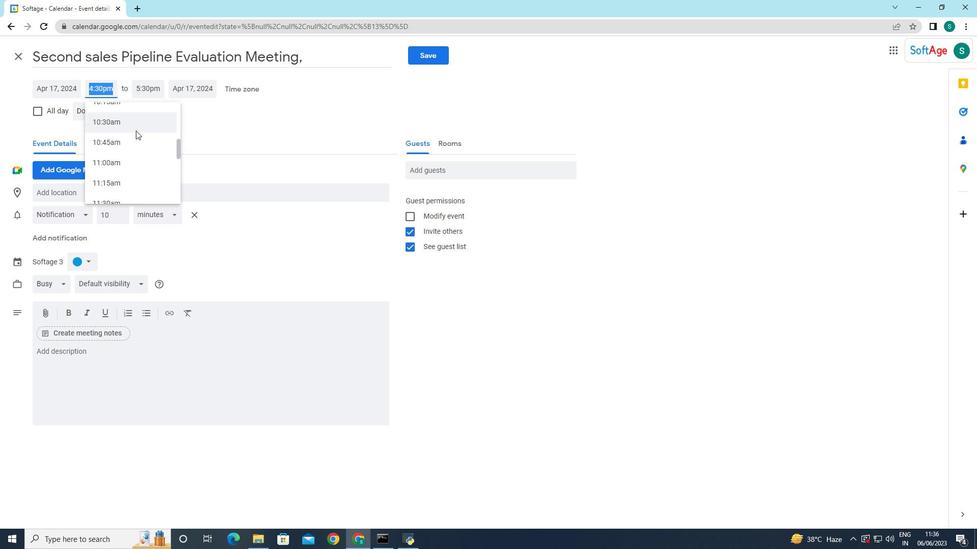 
Action: Mouse scrolled (135, 130) with delta (0, 0)
Screenshot: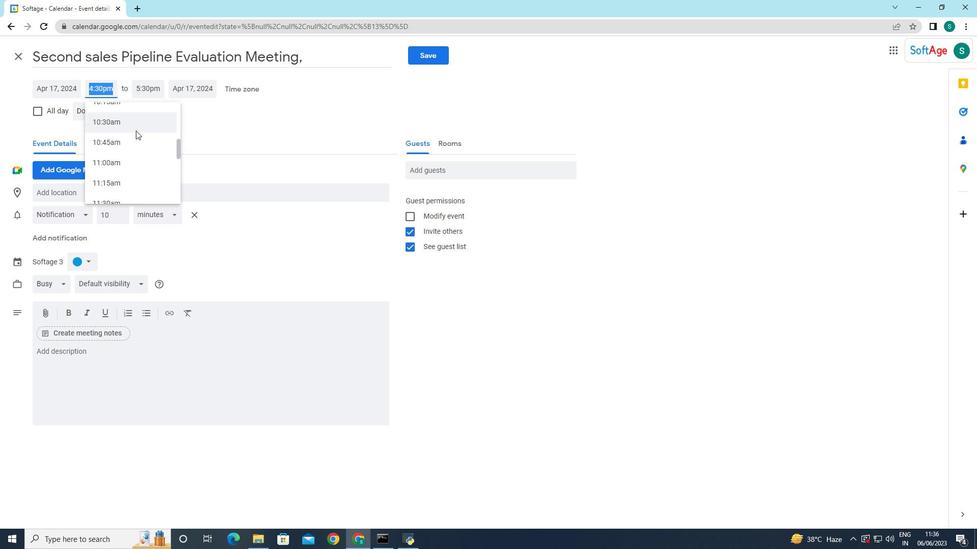 
Action: Mouse moved to (131, 129)
Screenshot: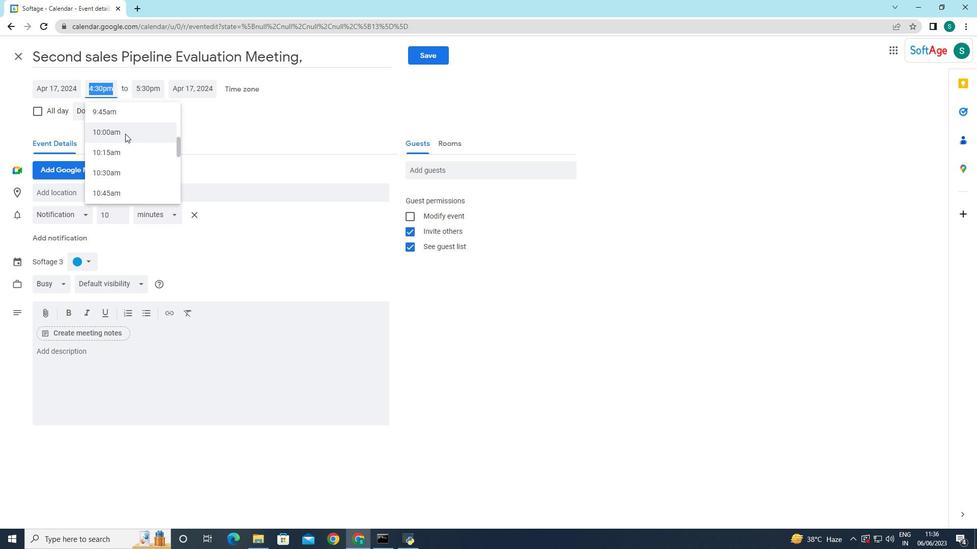 
Action: Mouse scrolled (131, 129) with delta (0, 0)
Screenshot: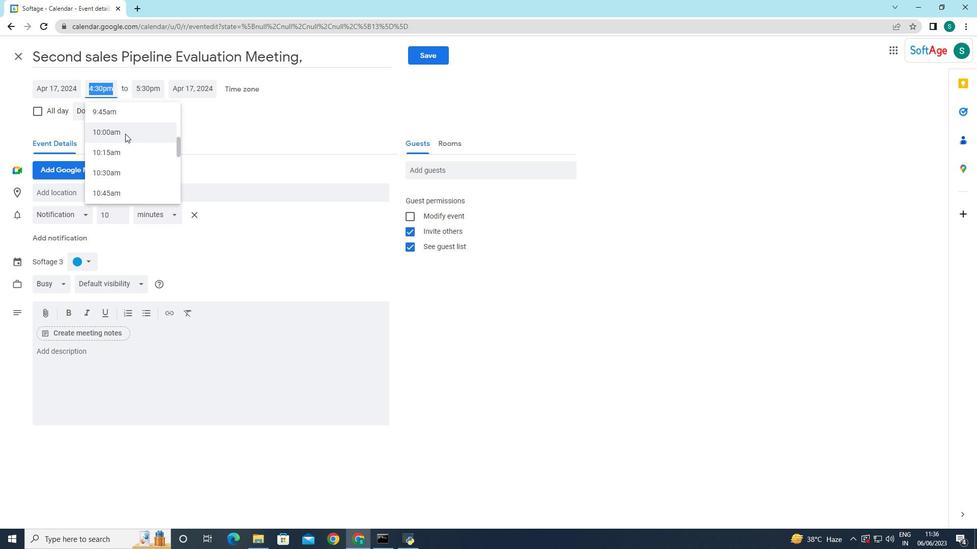 
Action: Mouse moved to (117, 130)
Screenshot: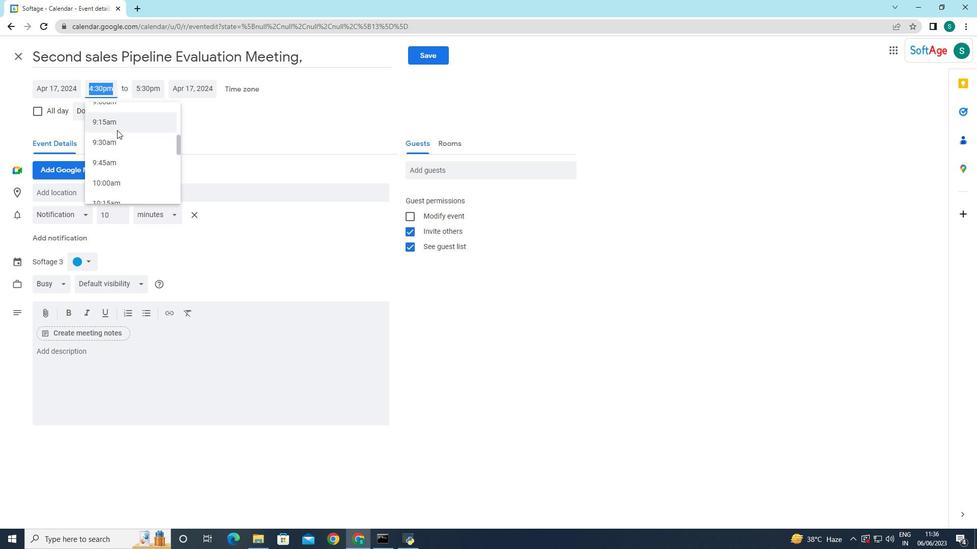 
Action: Mouse scrolled (117, 130) with delta (0, 0)
Screenshot: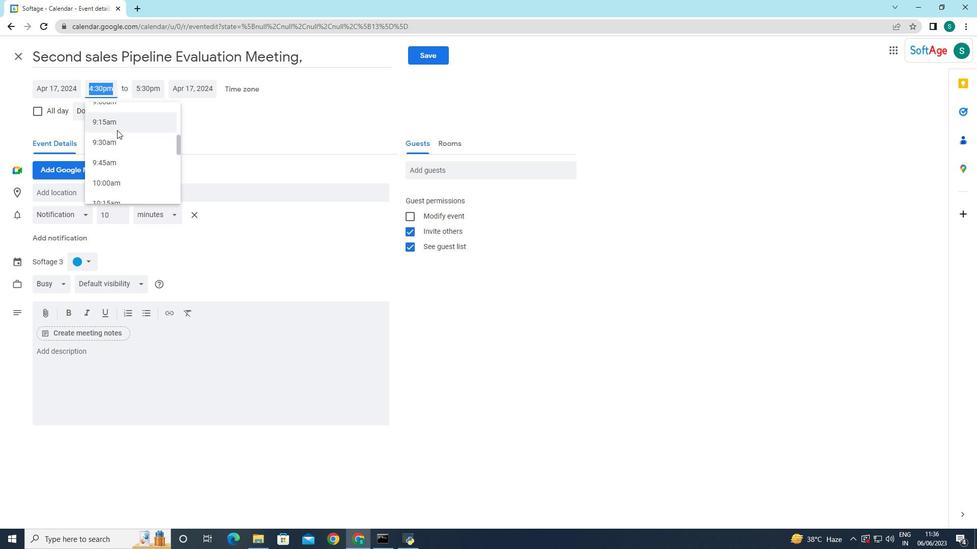 
Action: Mouse moved to (112, 152)
Screenshot: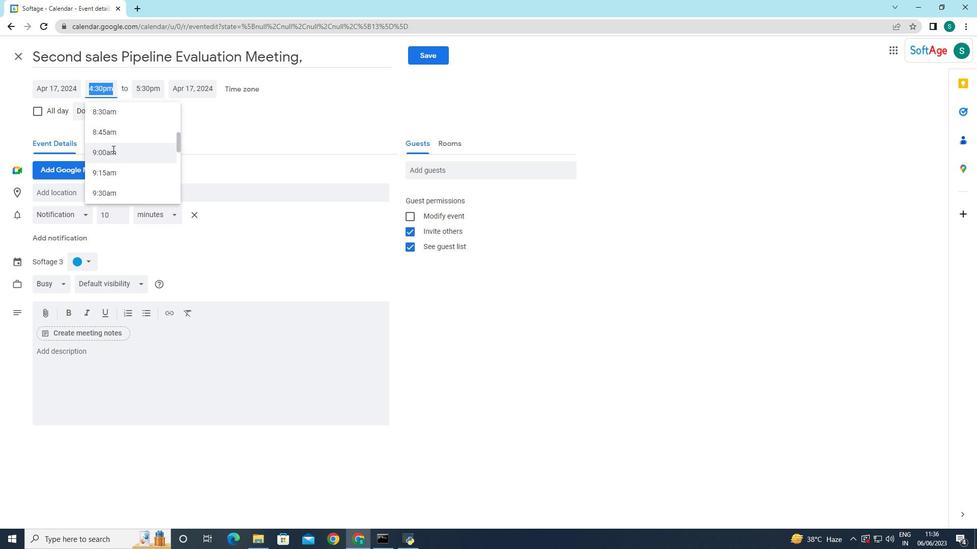 
Action: Mouse pressed left at (112, 152)
Screenshot: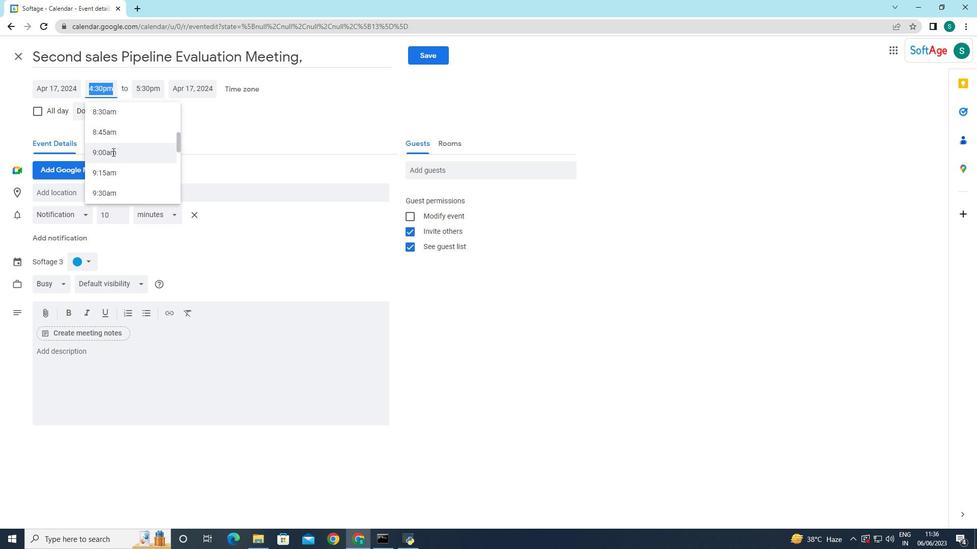 
Action: Mouse moved to (86, 361)
Screenshot: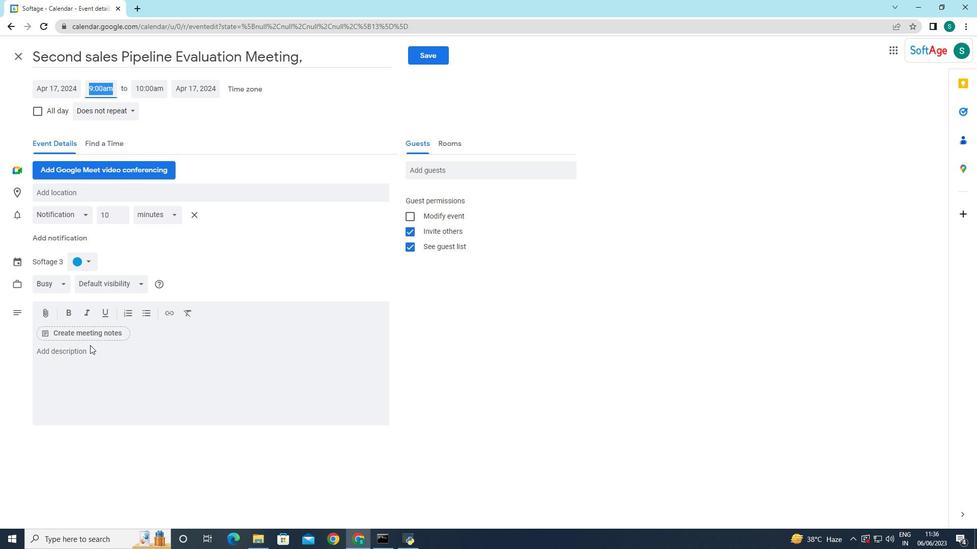 
Action: Mouse pressed left at (86, 361)
Screenshot: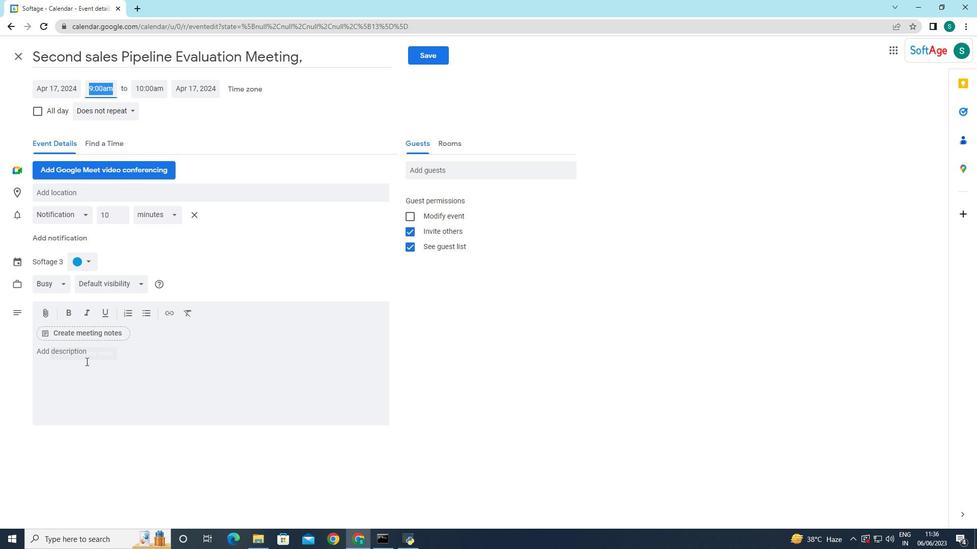 
Action: Mouse moved to (232, 329)
Screenshot: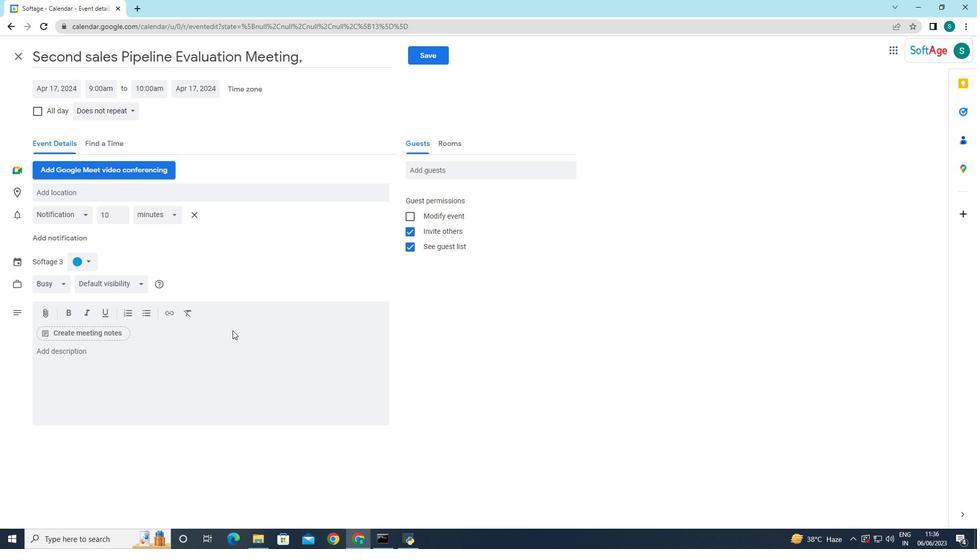 
Action: Key pressed <Key.caps_lock>T<Key.caps_lock>he<Key.space><Key.caps_lock>E<Key.caps_lock>ffective<Key.space><Key.caps_lock>C<Key.caps_lock>ommunication<Key.space>workshop<Key.space>is<Key.space>a<Key.space>dynamic<Key.space>and<Key.space>interactive<Key.space>session<Key.space>designed<Key.space>to<Key.space>enhance<Key.space>participants;<Key.backspace><Key.shift_r>"<Key.space>communication<Key.space>skills<Key.space>and<Key.space>promote<Key.space>effective<Key.space>interpersonal<Key.space>interactions<Key.space>in<Key.space>the<Key.space>workplace.<Key.space><Key.caps_lock>TH<Key.caps_lock><Key.backspace>his<Key.space>workshop<Key.space>provides<Key.space>valuable<Key.space>insights,<Key.space>practical<Key.space>techniques<Key.space><Key.backspace>,<Key.space>and<Key.space>hands<Key.backspace>-on<Key.space>es=x<Key.backspace><Key.backspace><Key.backspace>z<Key.backspace>xg<Key.backspace>ercuses<Key.space>ti<Key.space>uorive<Key.space>=<Key.backspace>
Screenshot: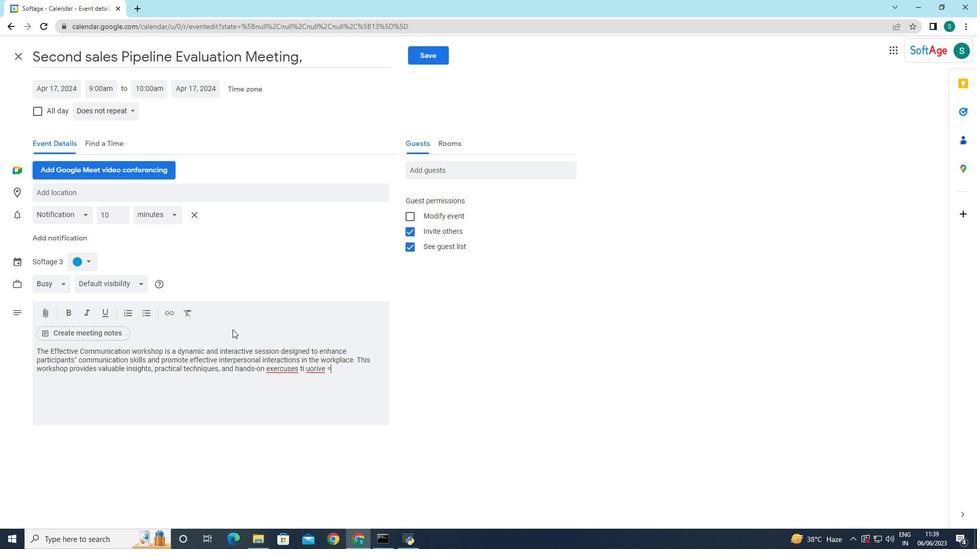 
Action: Mouse moved to (291, 368)
Screenshot: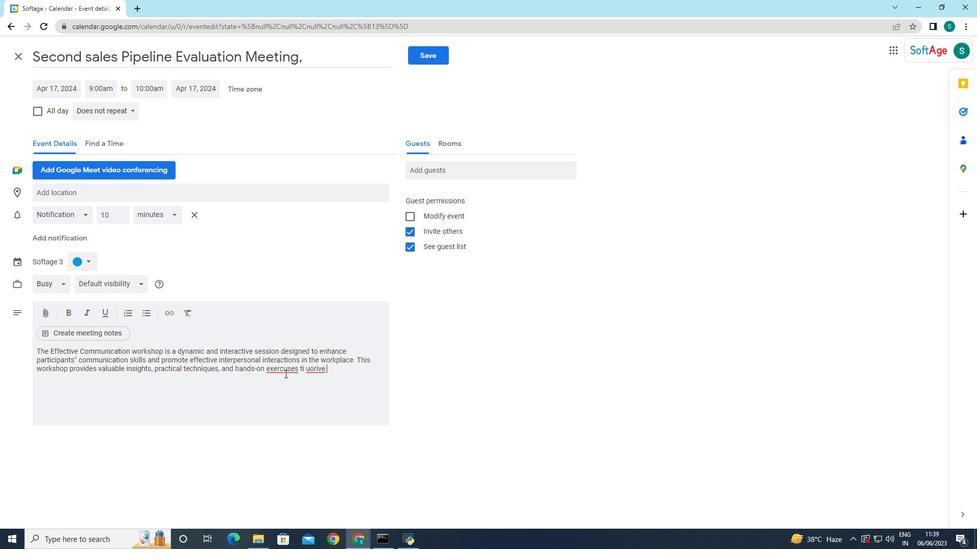 
Action: Mouse pressed right at (291, 368)
Screenshot: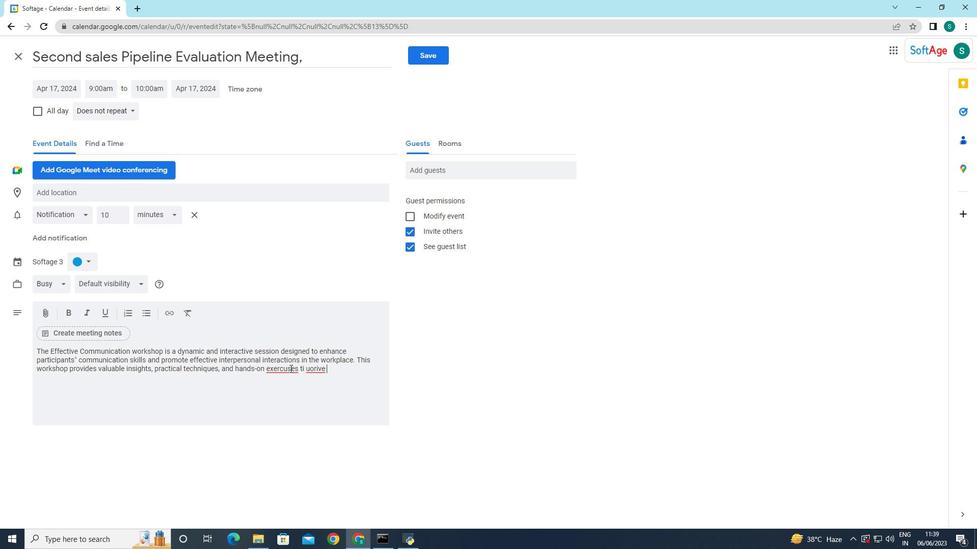 
Action: Mouse moved to (302, 375)
Screenshot: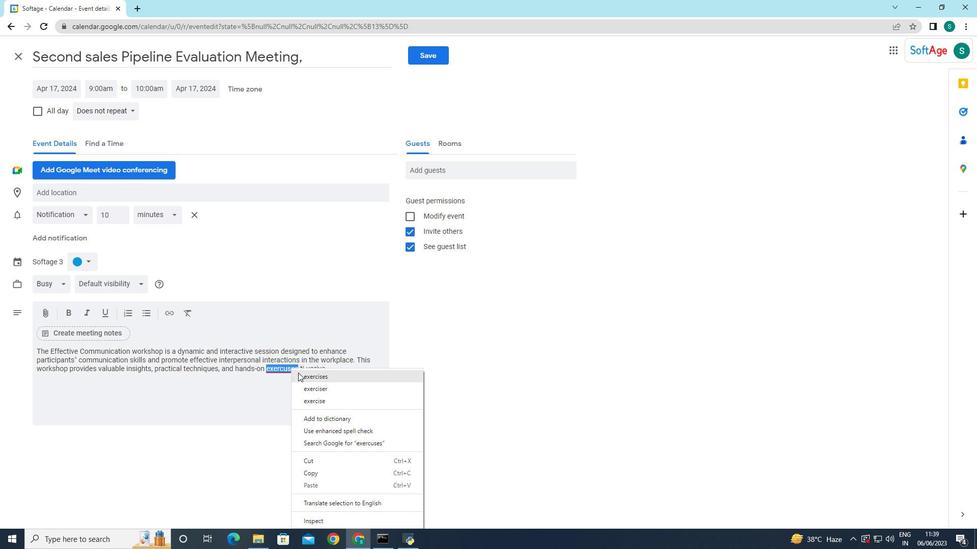 
Action: Mouse pressed left at (302, 375)
Screenshot: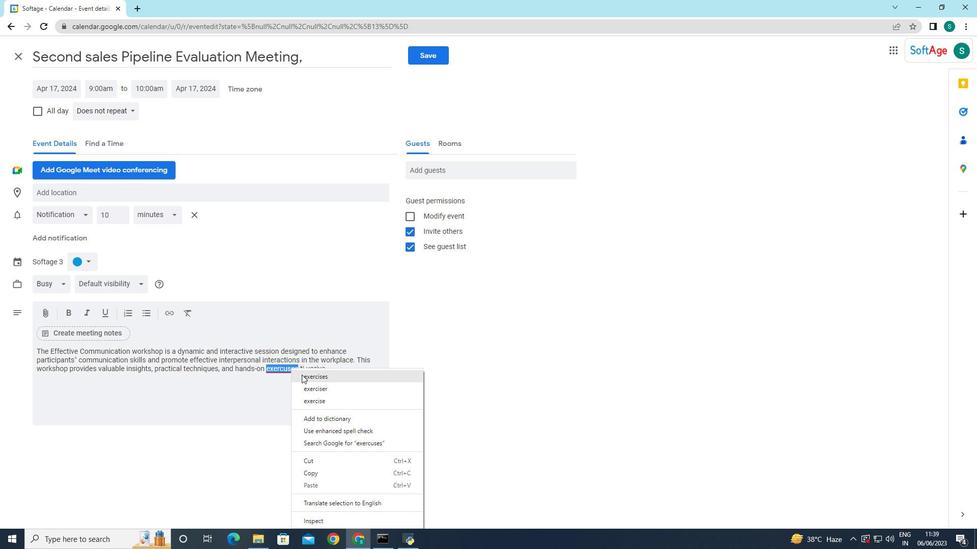 
Action: Mouse moved to (300, 367)
Screenshot: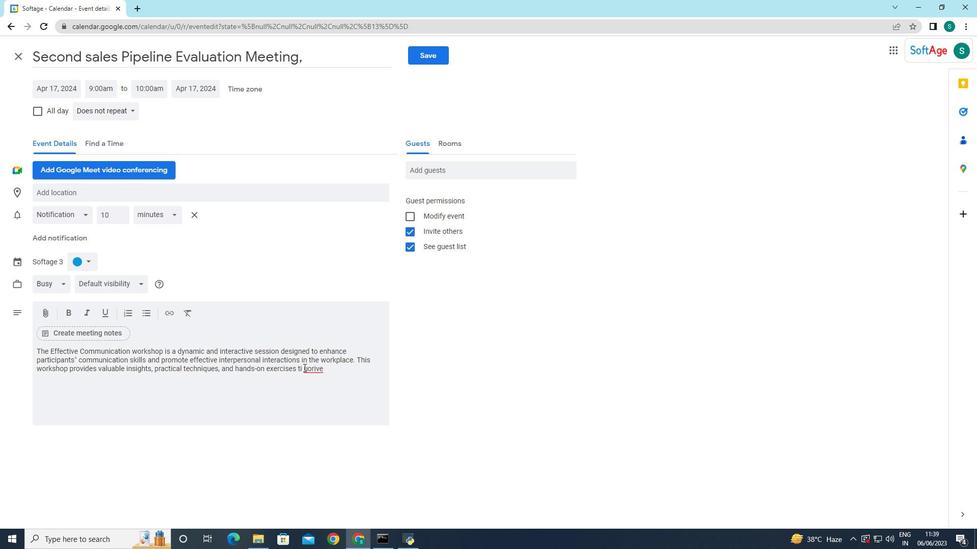
Action: Mouse pressed left at (300, 367)
Screenshot: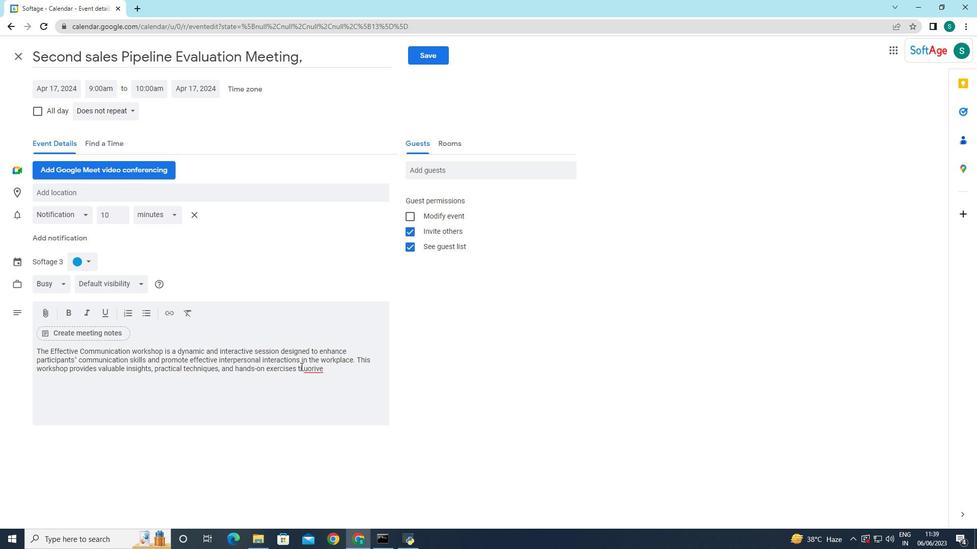 
Action: Mouse moved to (303, 368)
Screenshot: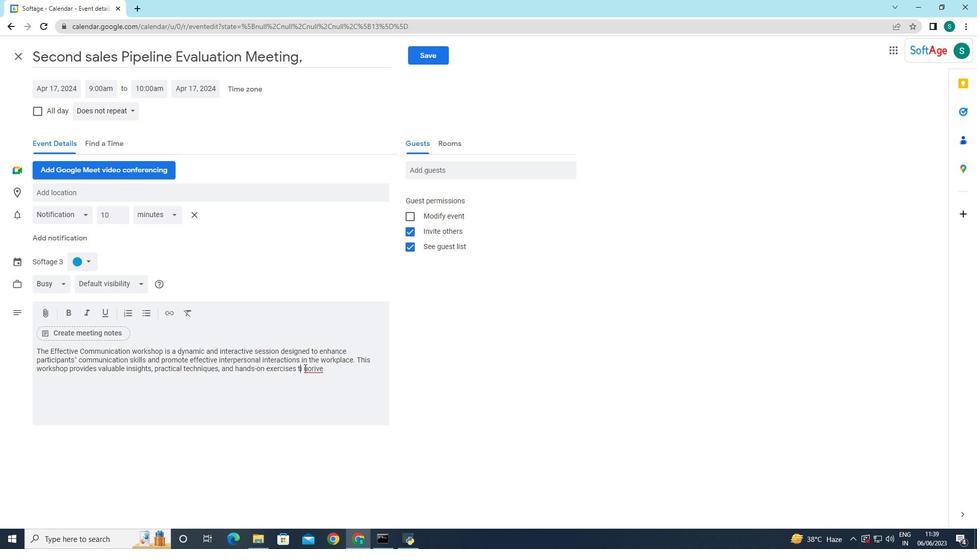 
Action: Mouse pressed left at (303, 368)
Screenshot: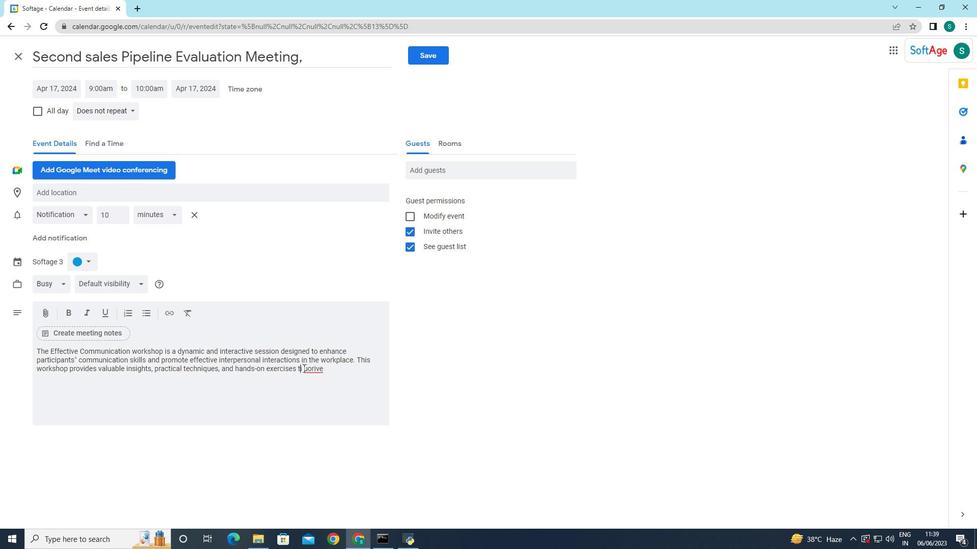 
Action: Mouse moved to (310, 374)
Screenshot: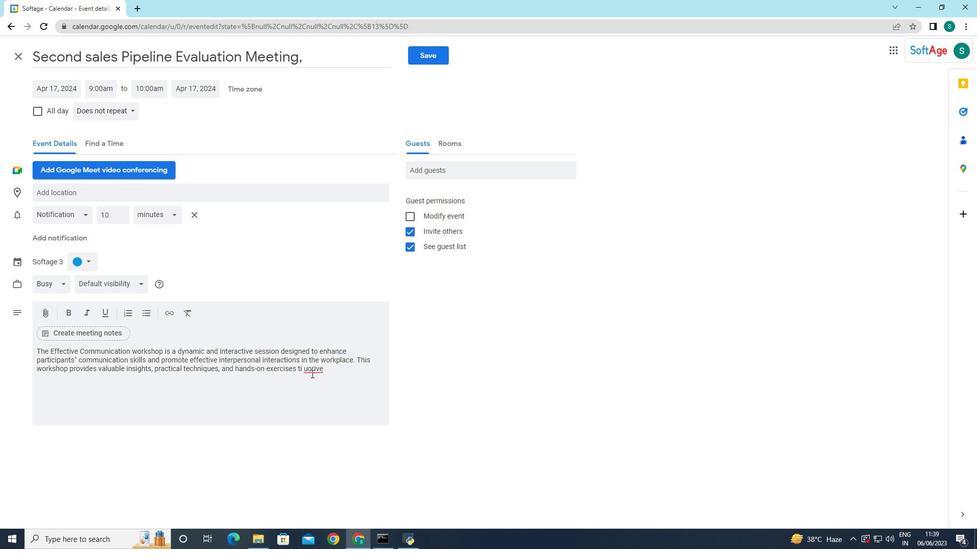 
Action: Key pressed <Key.backspace>
Screenshot: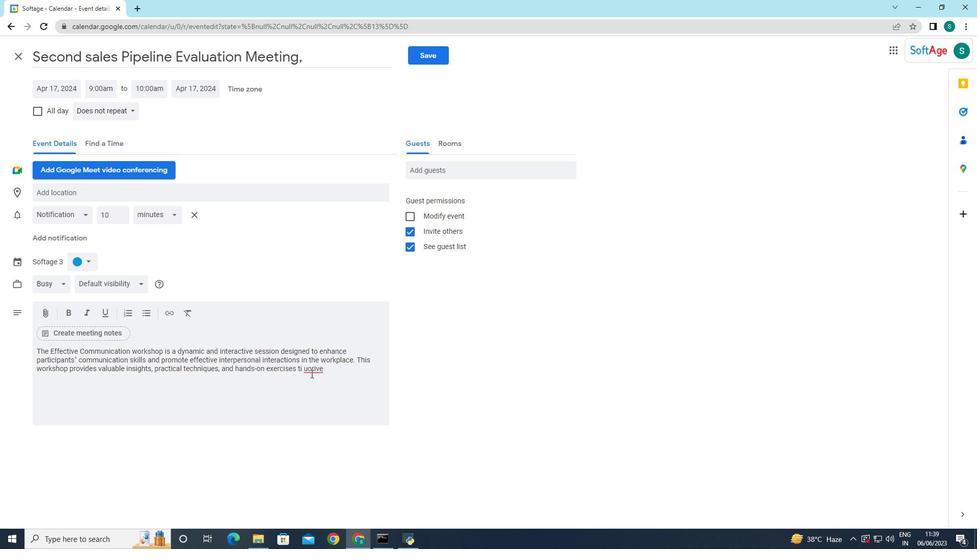 
Action: Mouse moved to (311, 372)
Screenshot: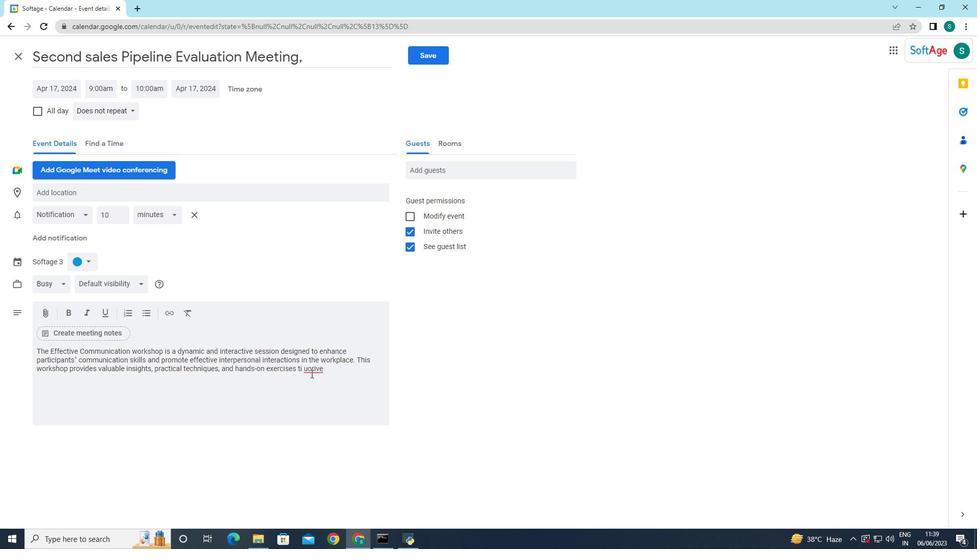 
Action: Key pressed <Key.backspace>
Screenshot: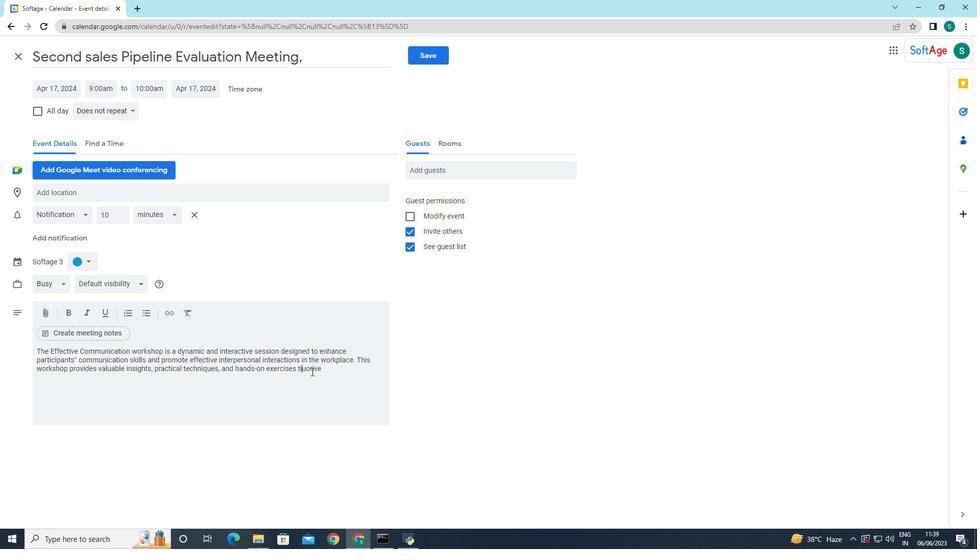
Action: Mouse moved to (310, 372)
Screenshot: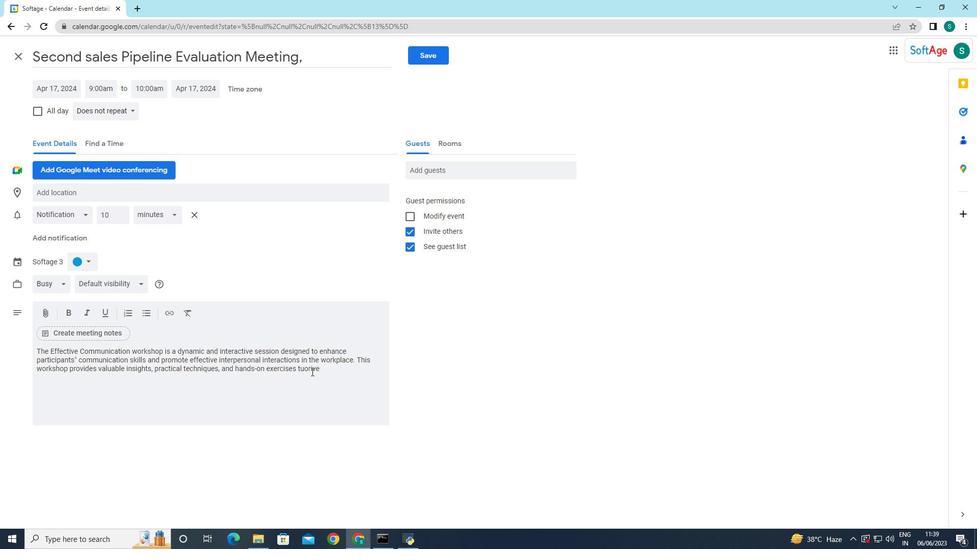 
Action: Key pressed 0
Screenshot: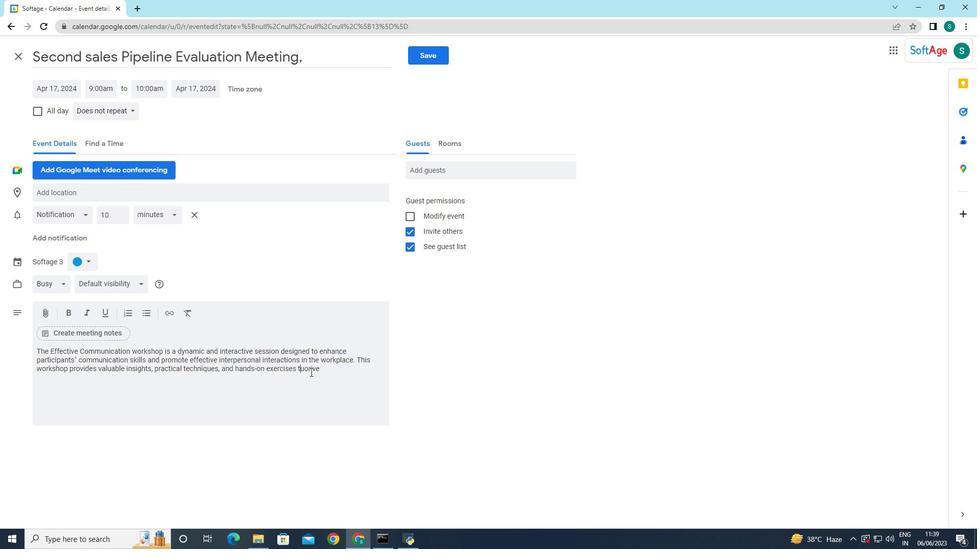 
Action: Mouse moved to (310, 372)
Screenshot: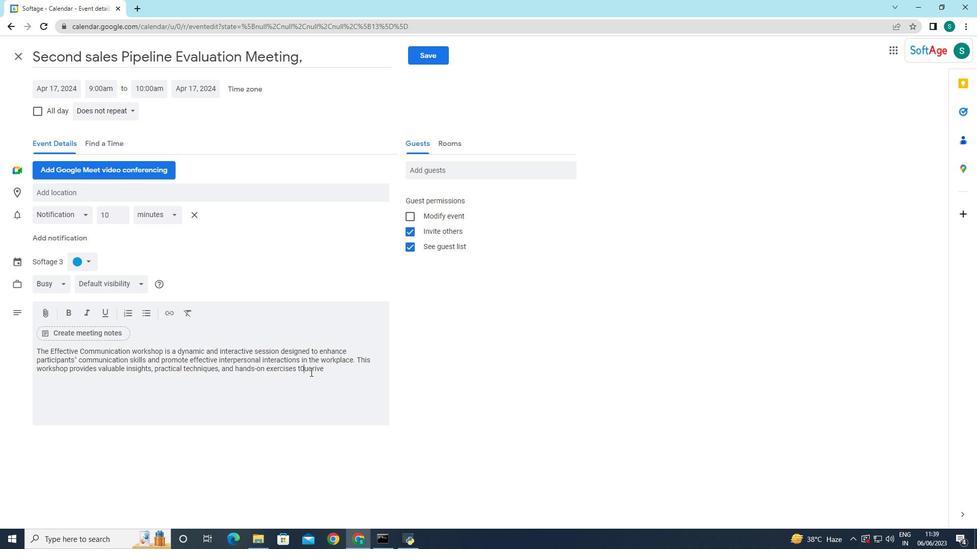 
Action: Key pressed <Key.space>
Screenshot: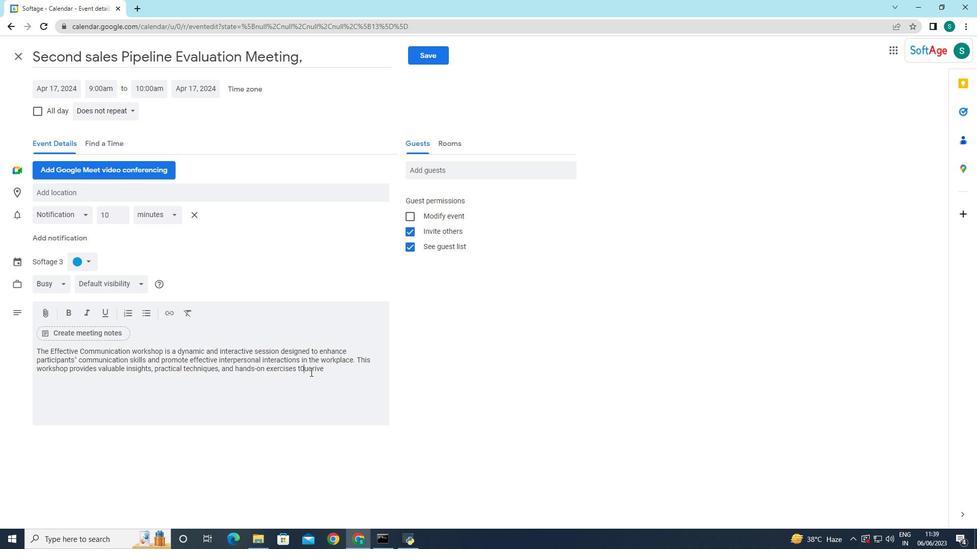 
Action: Mouse moved to (311, 372)
Screenshot: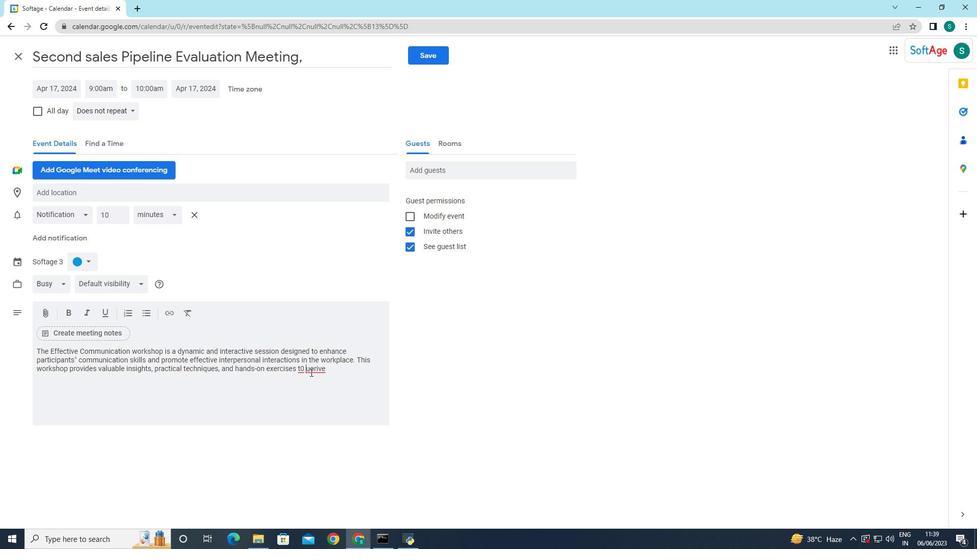 
Action: Key pressed <Key.backspace>
Screenshot: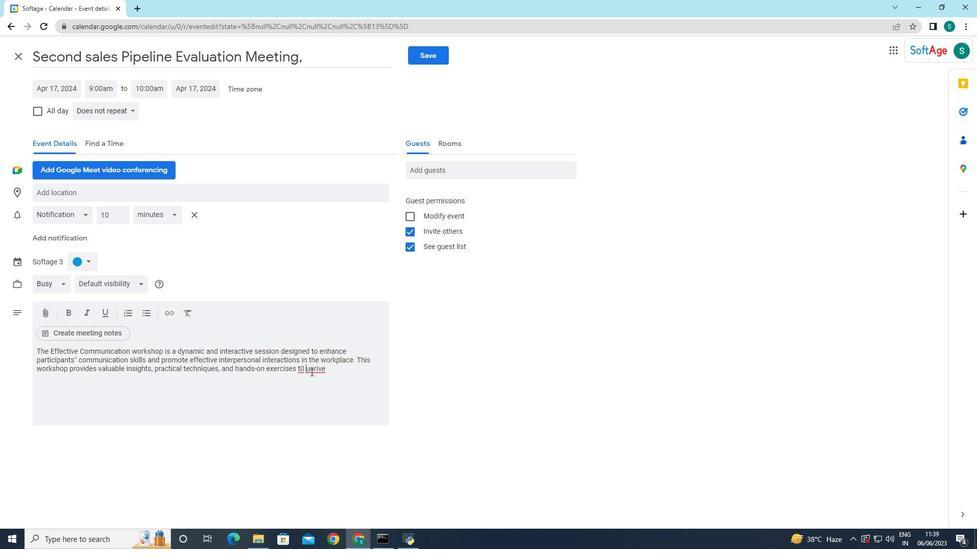 
Action: Mouse moved to (314, 369)
Screenshot: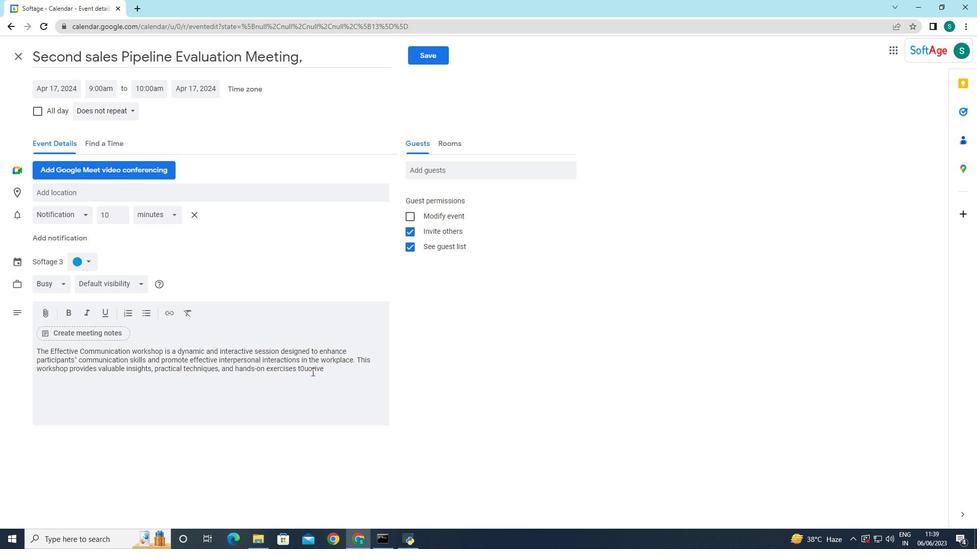 
Action: Key pressed <Key.backspace>
Screenshot: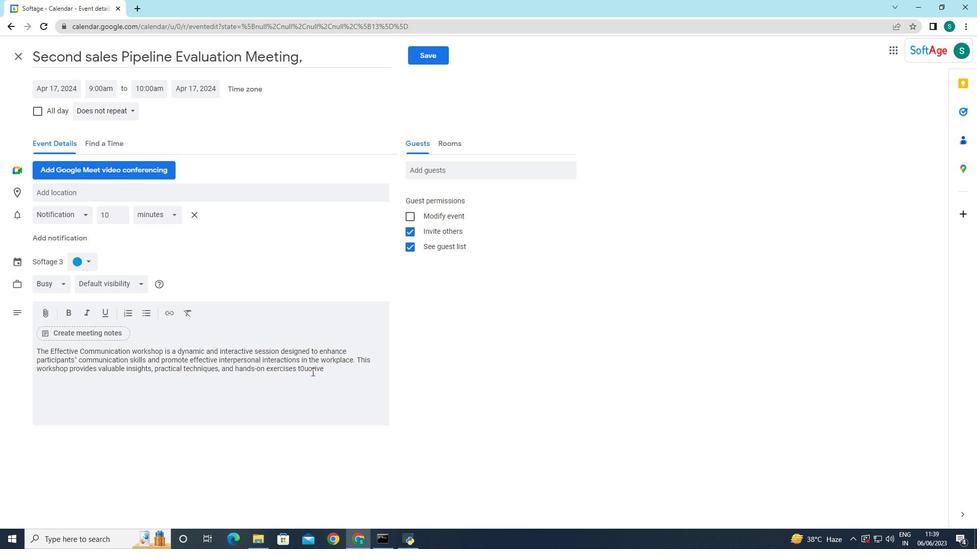 
Action: Mouse moved to (313, 371)
Screenshot: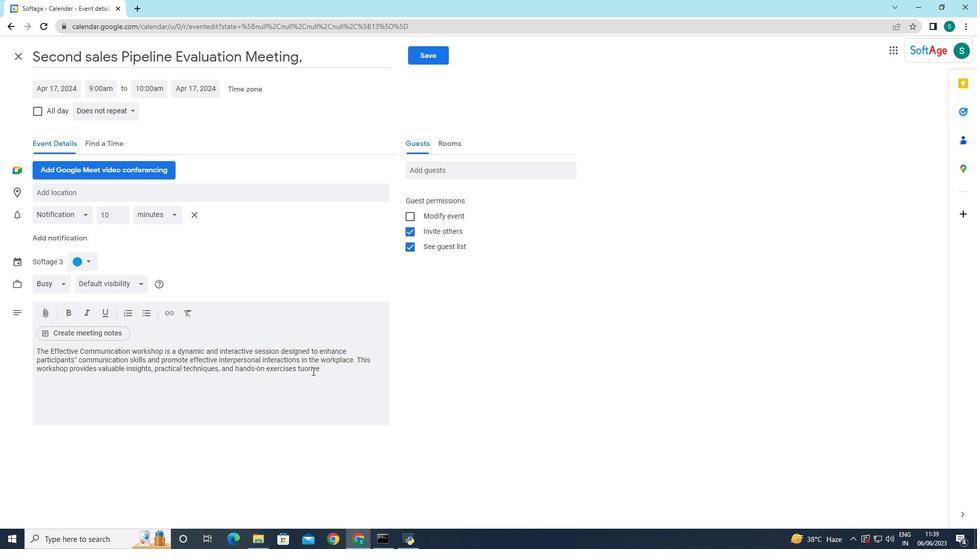 
Action: Key pressed o<Key.space>
Screenshot: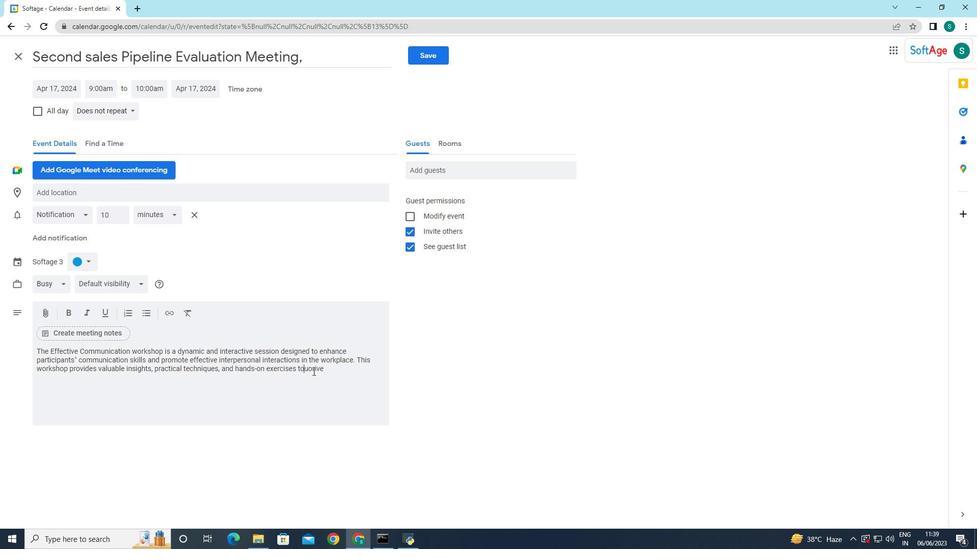 
Action: Mouse moved to (328, 369)
Screenshot: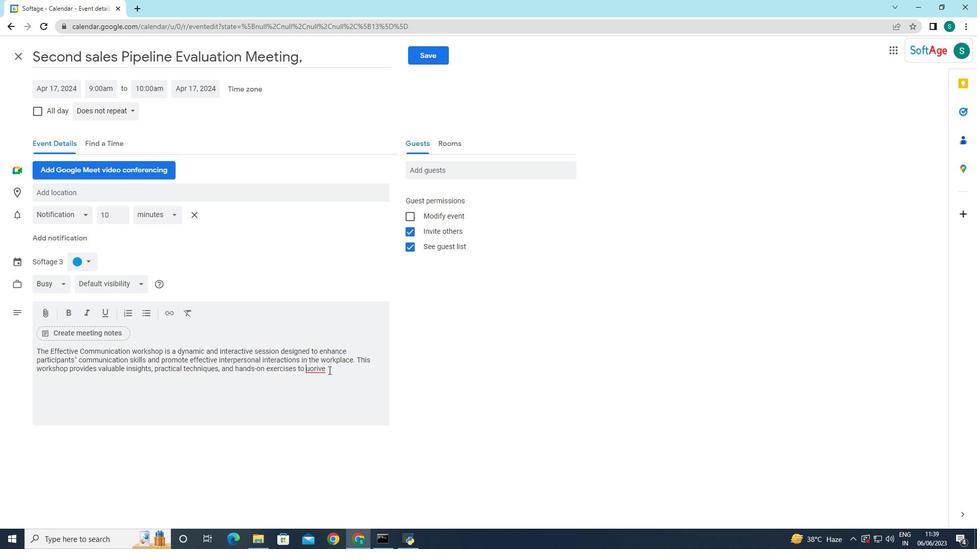 
Action: Mouse pressed left at (328, 369)
Screenshot: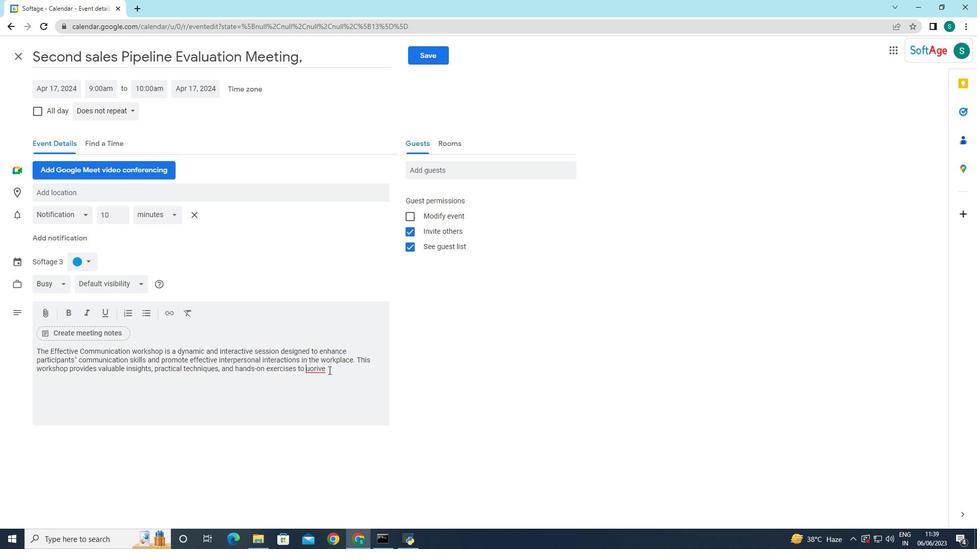 
Action: Mouse moved to (336, 382)
Screenshot: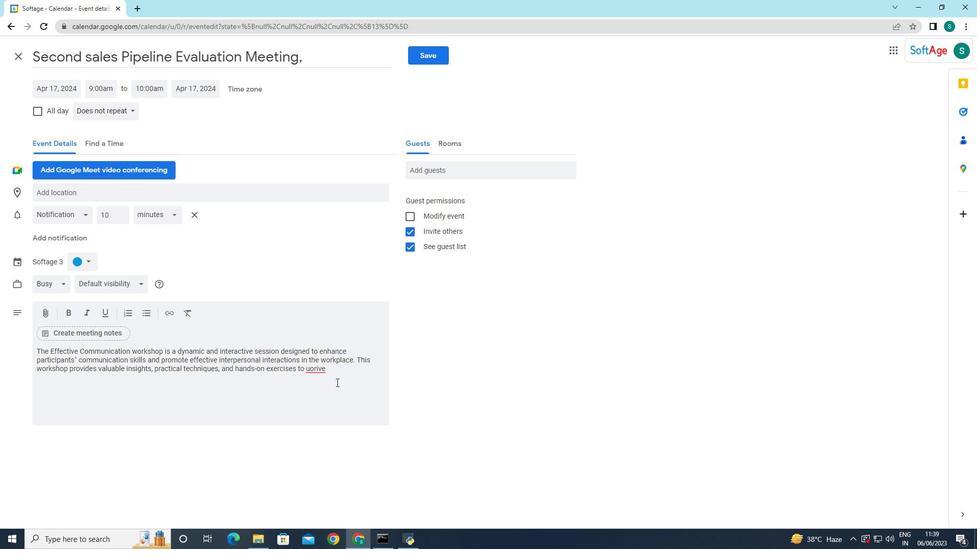 
Action: Key pressed <Key.backspace><Key.backspace>
Screenshot: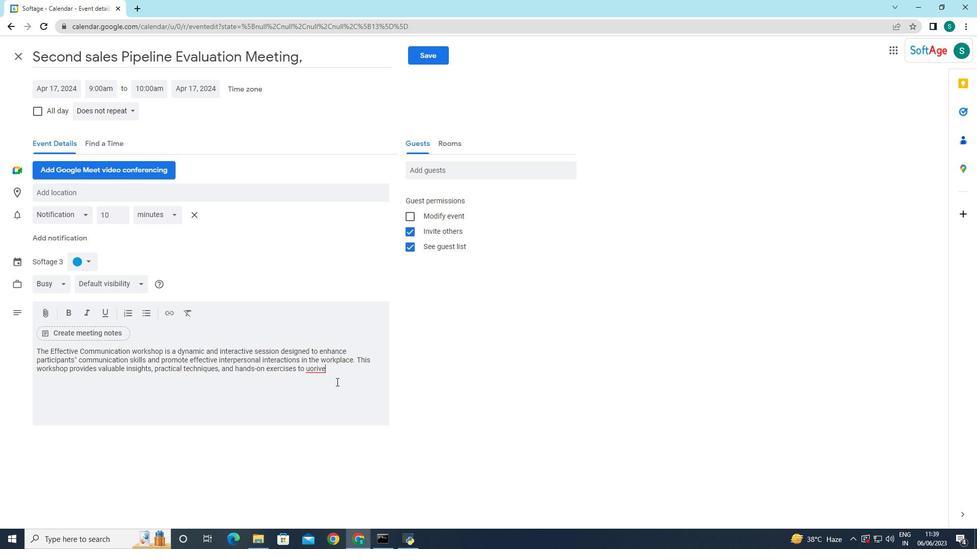 
Action: Mouse moved to (336, 381)
Screenshot: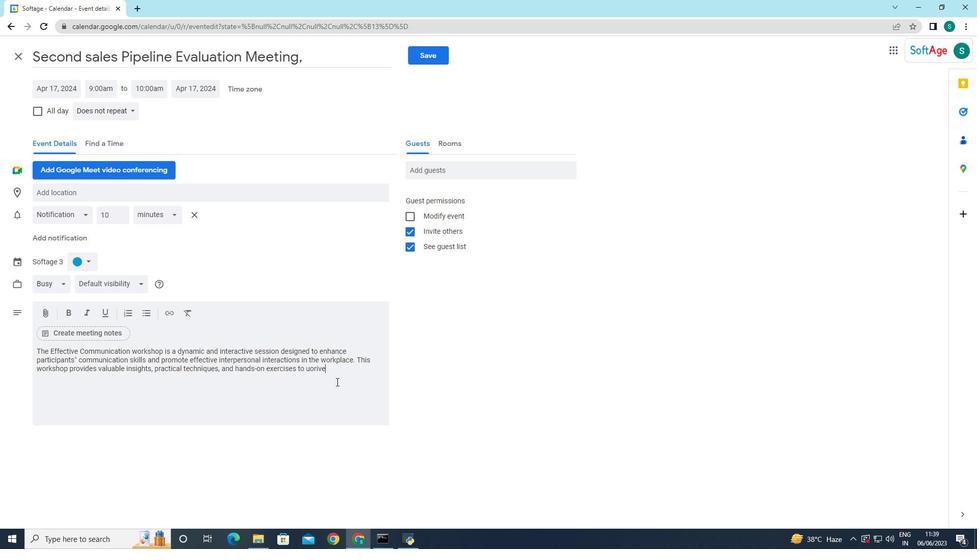 
Action: Key pressed <Key.backspace><Key.backspace><Key.backspace><Key.backspace><Key.backspace>imprive<Key.space>both<Key.space>verbal<Key.space>and<Key.space>non-verbal<Key.space>communication<Key.space>abl<Key.backspace>ilities.
Screenshot: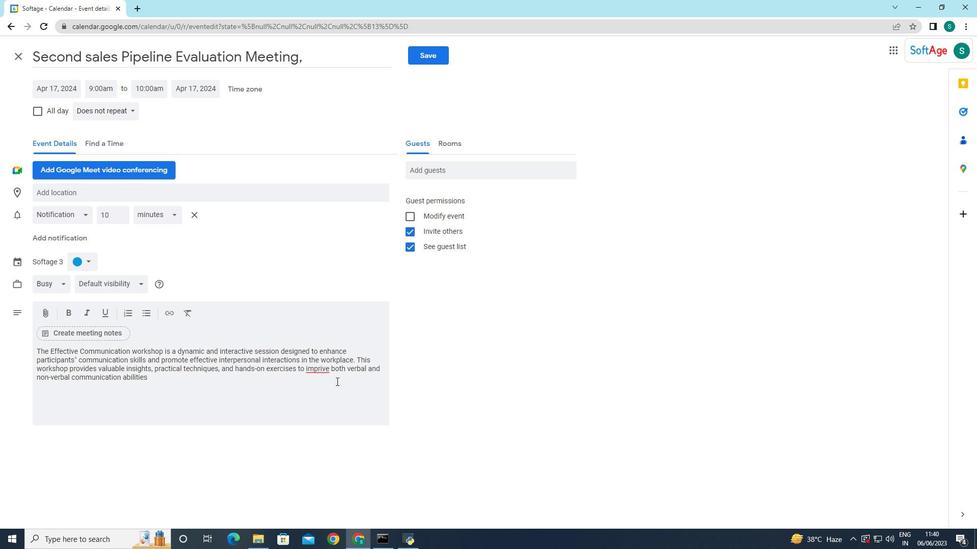 
Action: Mouse moved to (318, 369)
Screenshot: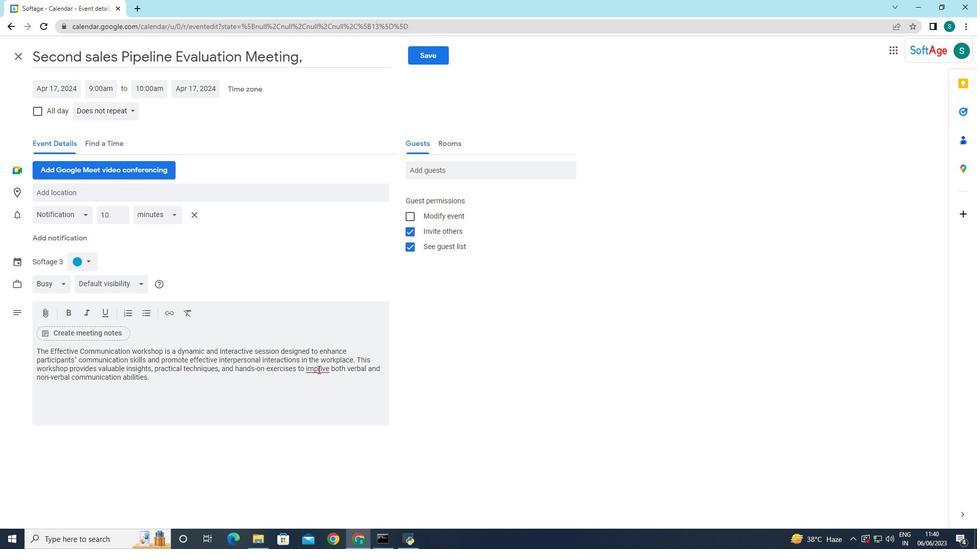 
Action: Mouse pressed right at (318, 369)
Screenshot: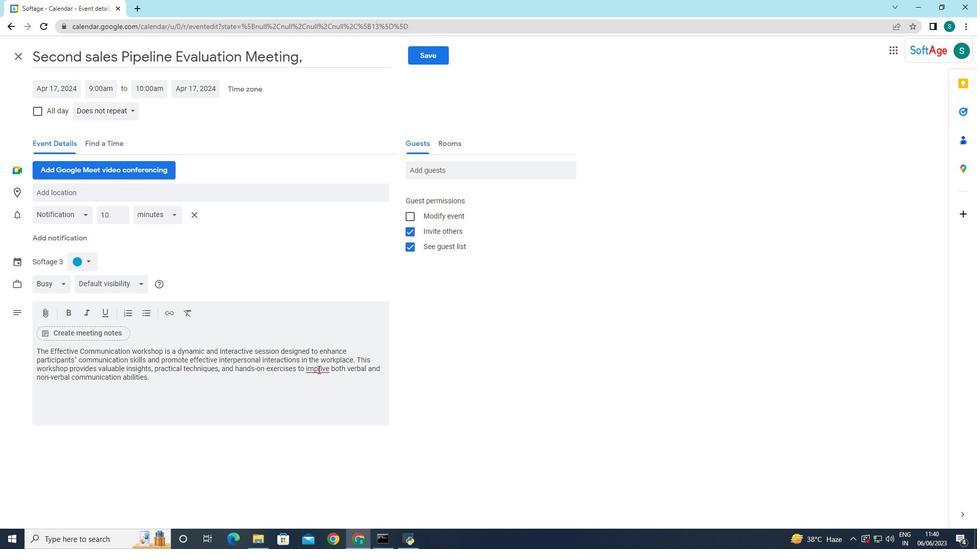 
Action: Mouse moved to (345, 217)
Screenshot: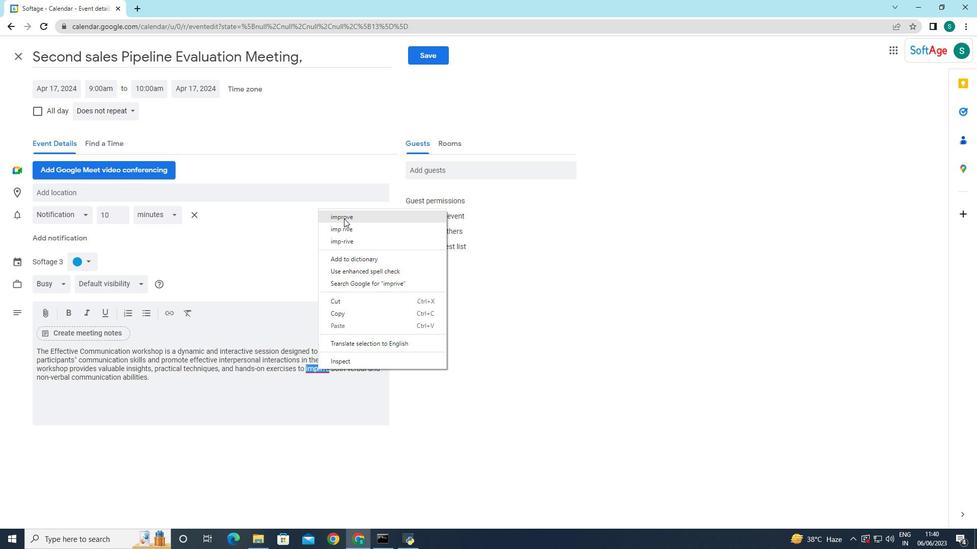 
Action: Mouse pressed left at (345, 217)
Screenshot: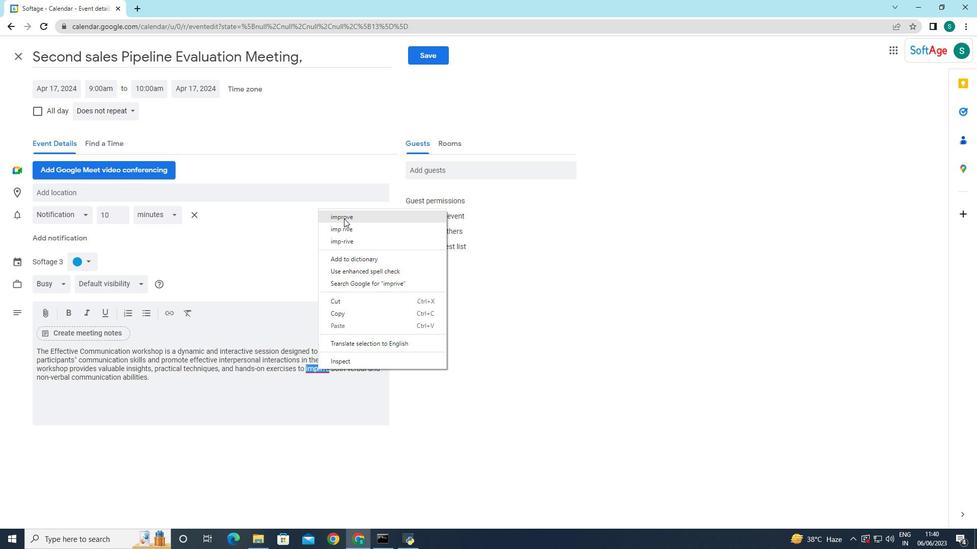 
Action: Mouse moved to (443, 168)
Screenshot: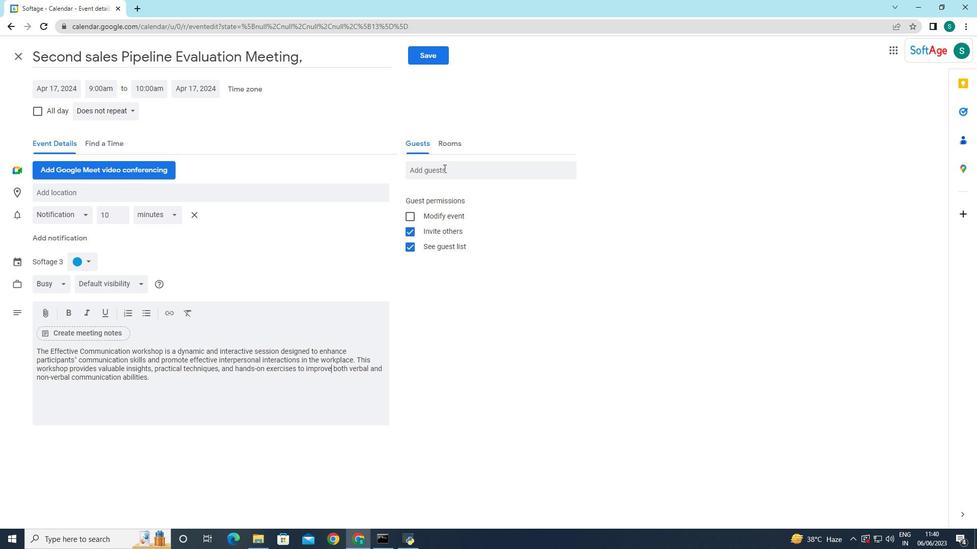 
Action: Mouse pressed left at (443, 168)
Screenshot: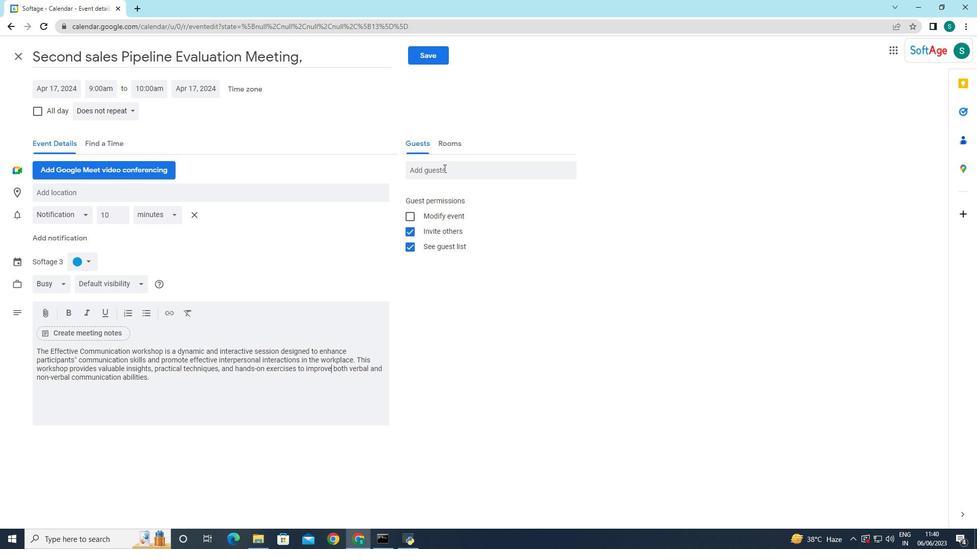 
Action: Key pressed softage.6
Screenshot: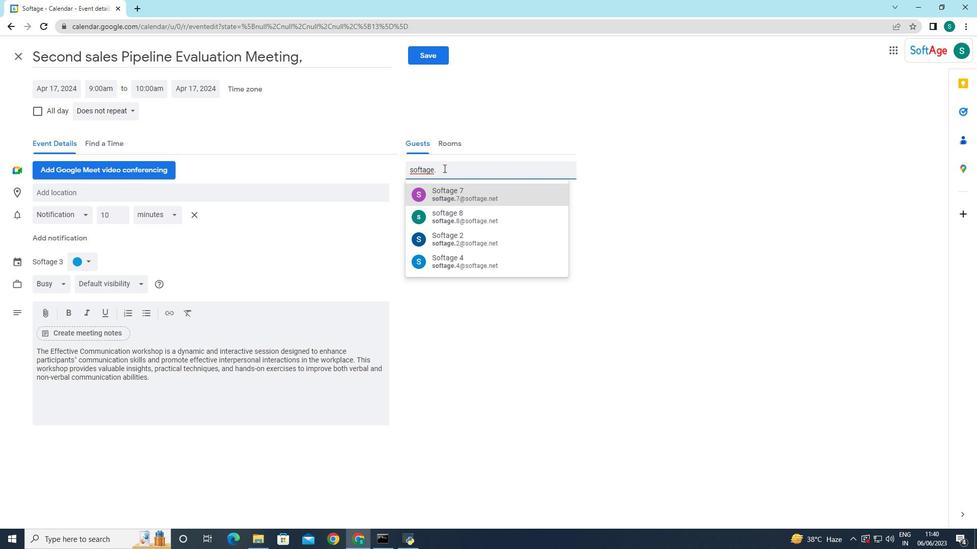 
Action: Mouse moved to (442, 191)
Screenshot: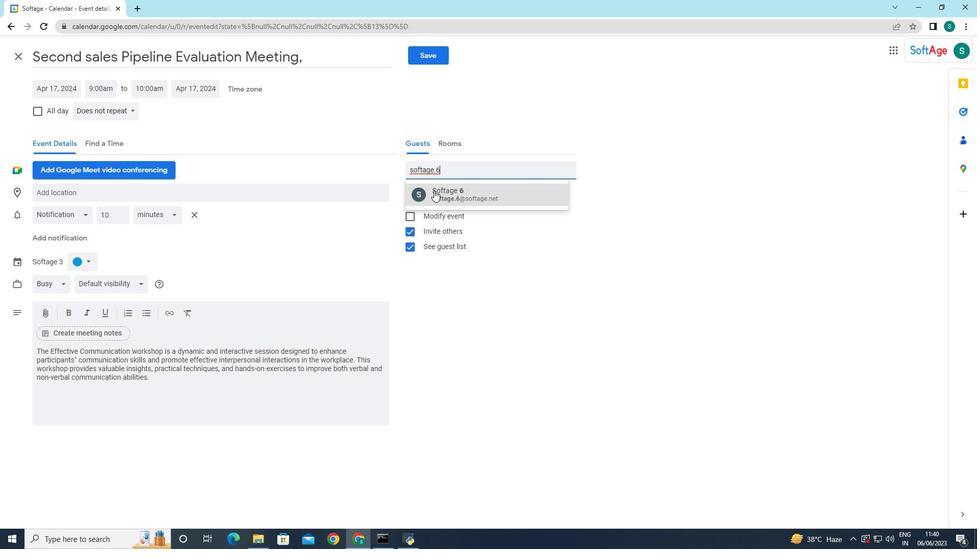 
Action: Mouse pressed left at (442, 191)
Screenshot: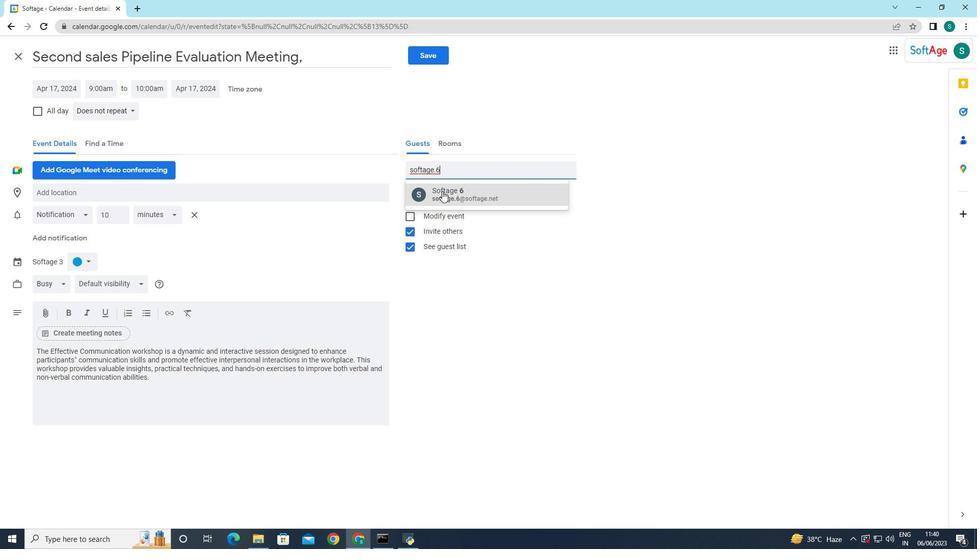
Action: Mouse moved to (445, 170)
Screenshot: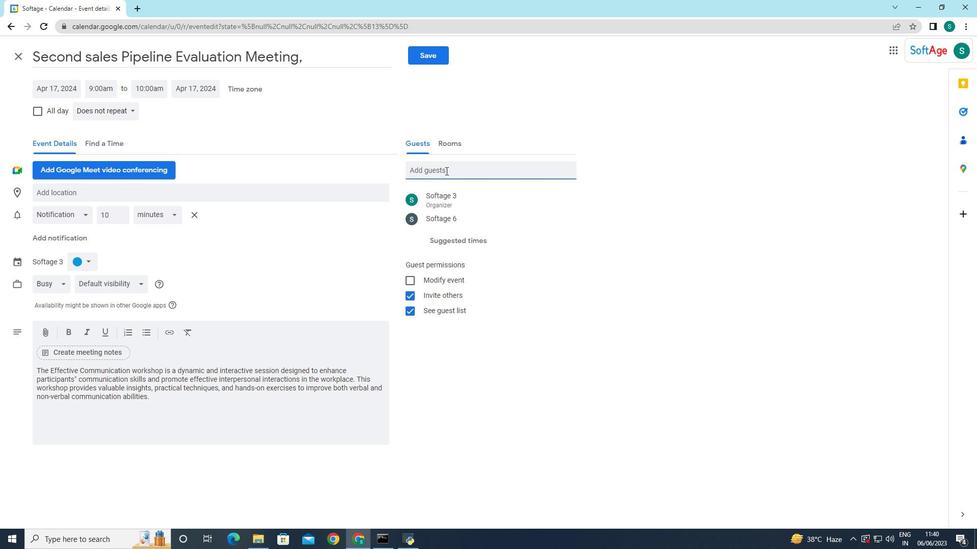 
Action: Mouse pressed left at (445, 170)
Screenshot: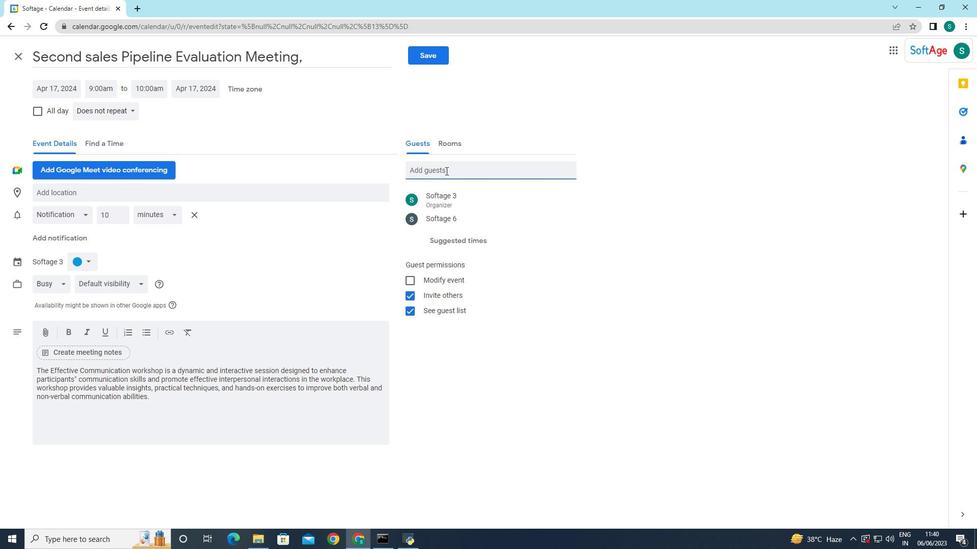 
Action: Key pressed softage.7
Screenshot: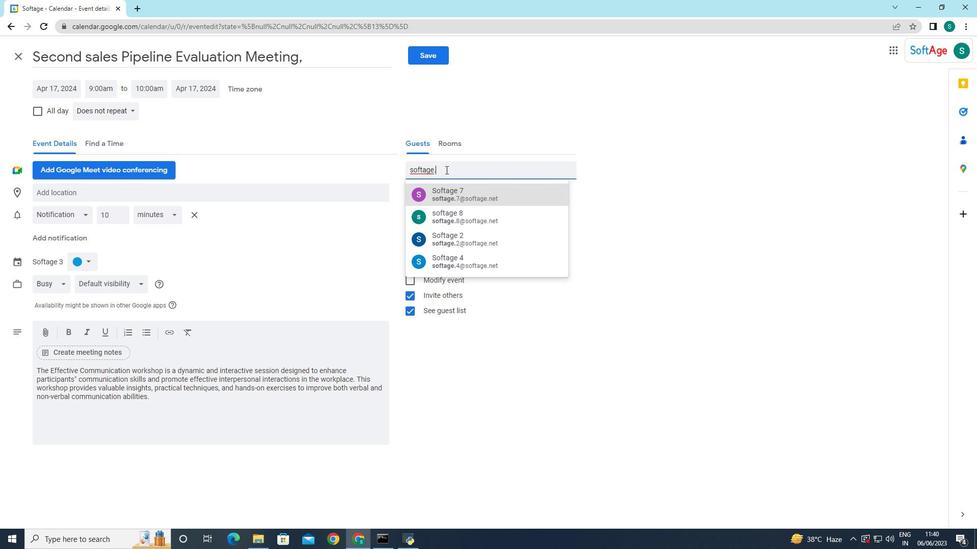 
Action: Mouse moved to (454, 190)
Screenshot: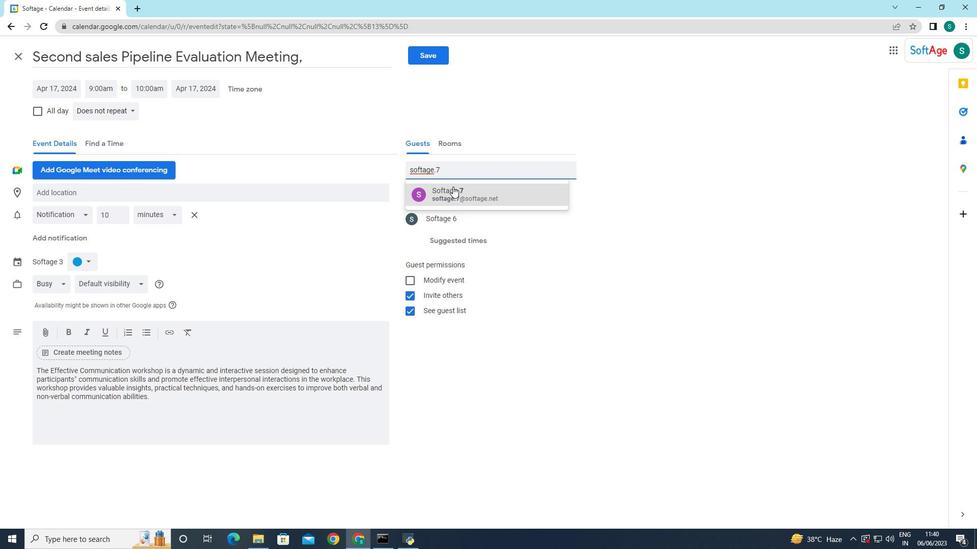 
Action: Mouse pressed left at (454, 190)
Screenshot: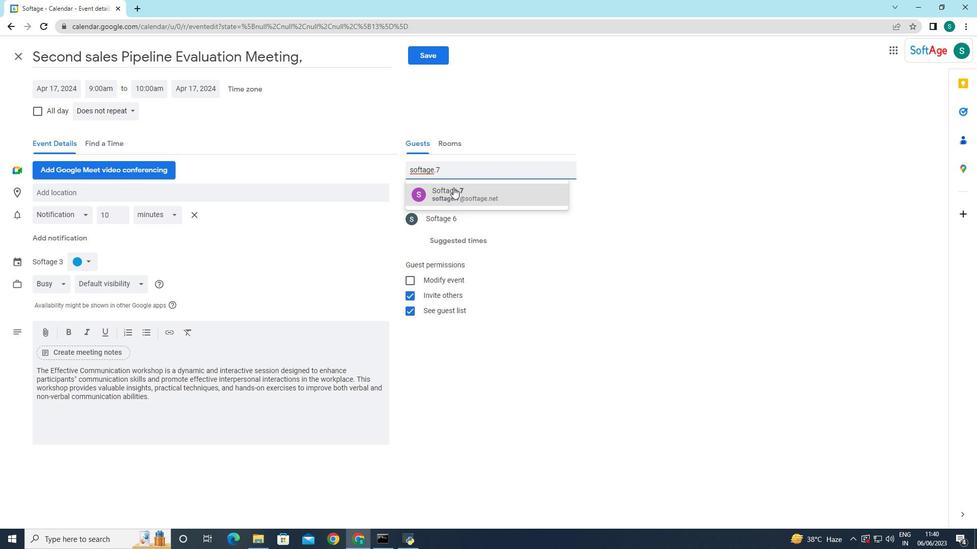 
Action: Mouse moved to (560, 199)
Screenshot: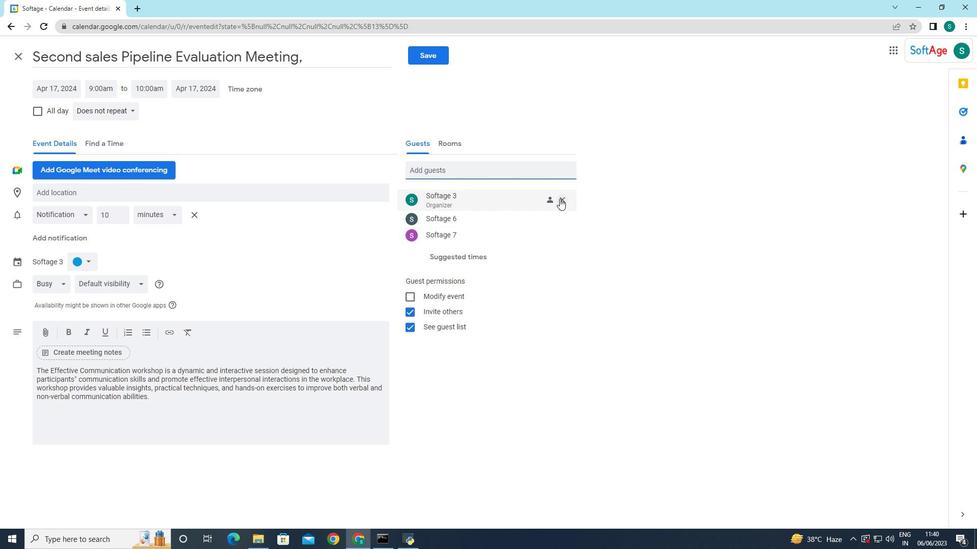 
Action: Mouse pressed left at (560, 199)
Screenshot: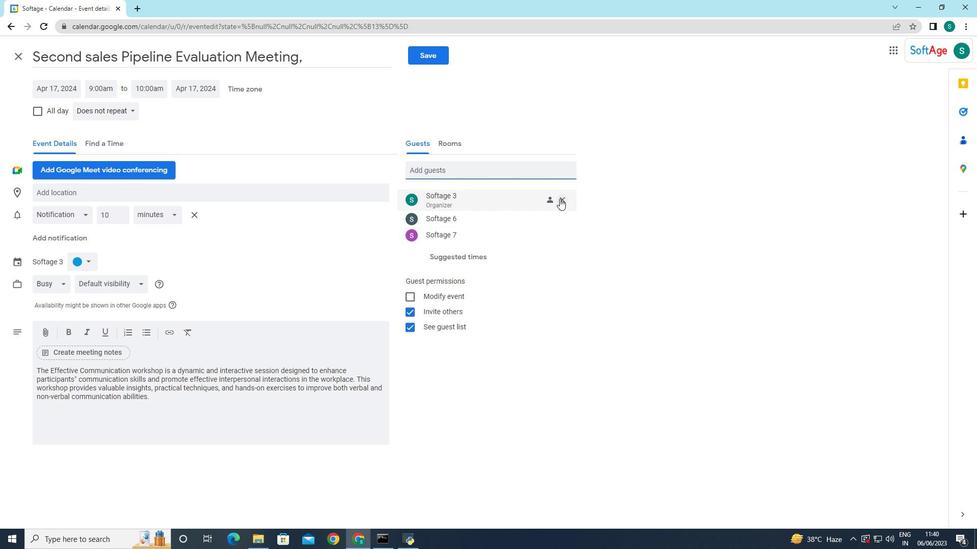 
Action: Mouse moved to (95, 115)
Screenshot: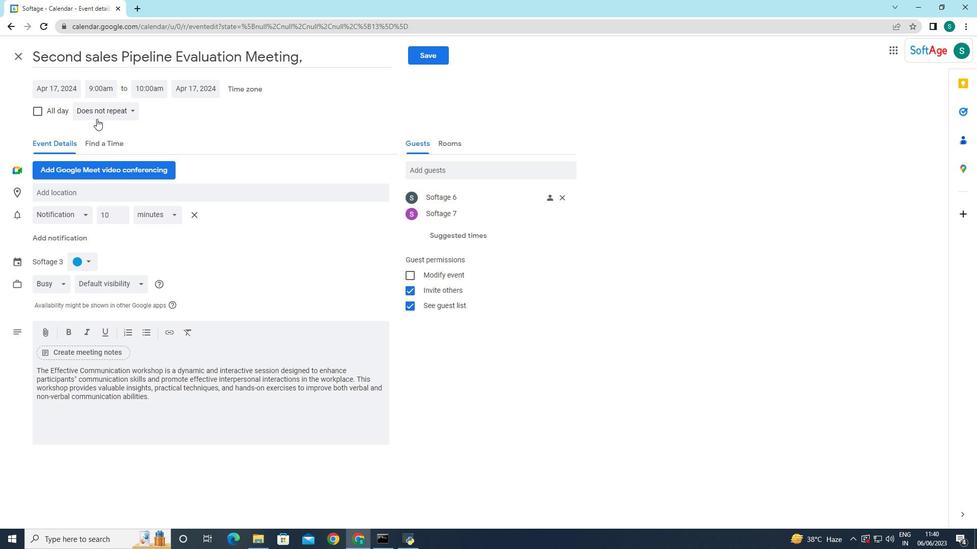
Action: Mouse pressed left at (95, 115)
Screenshot: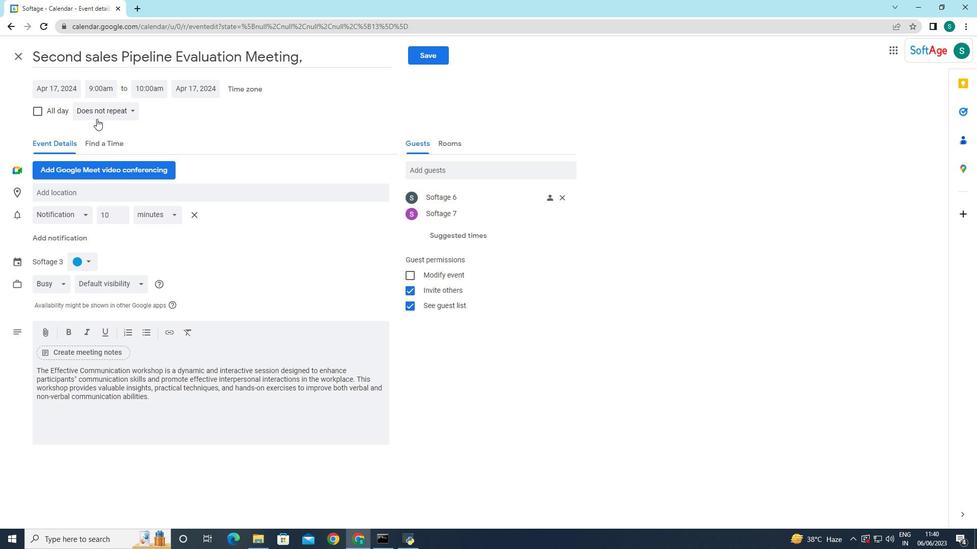 
Action: Mouse moved to (94, 129)
Screenshot: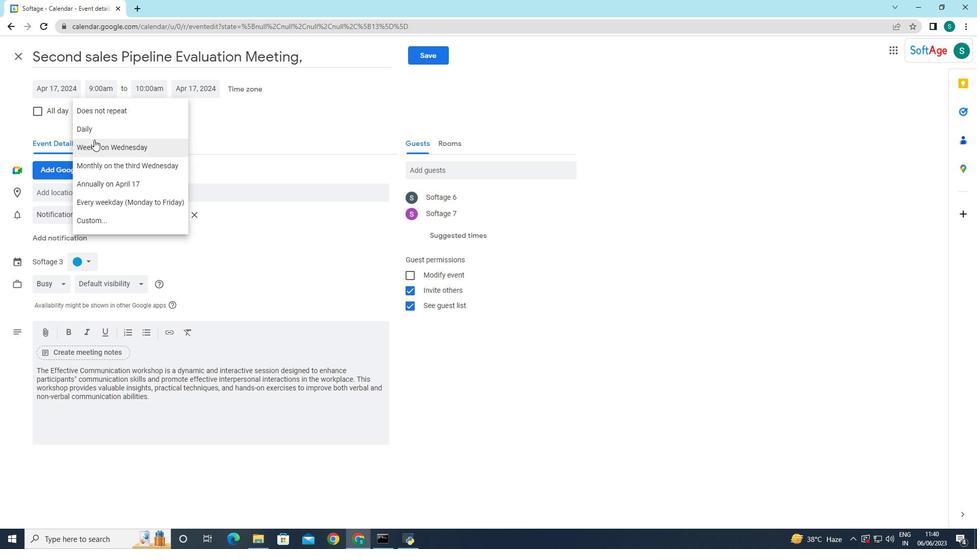 
Action: Mouse pressed left at (94, 129)
Screenshot: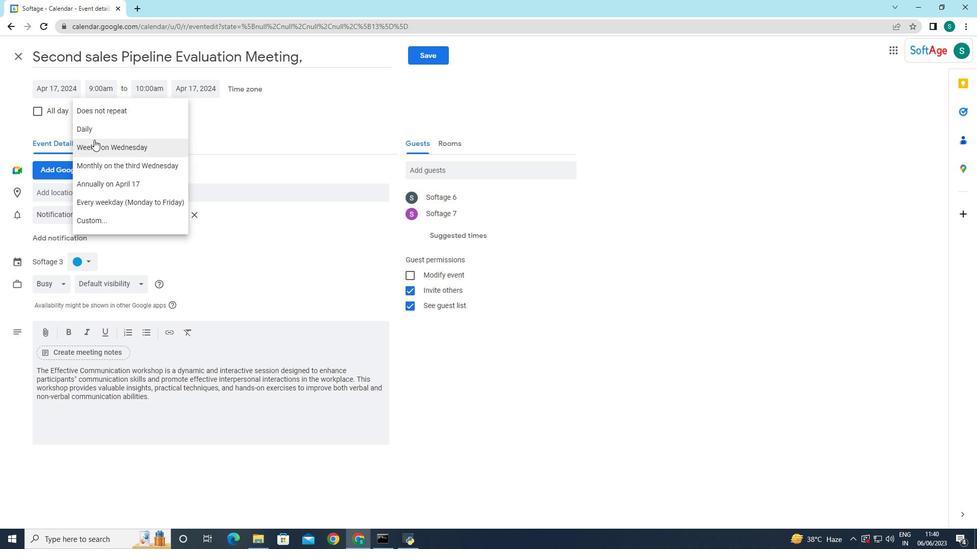 
Action: Mouse moved to (428, 54)
Screenshot: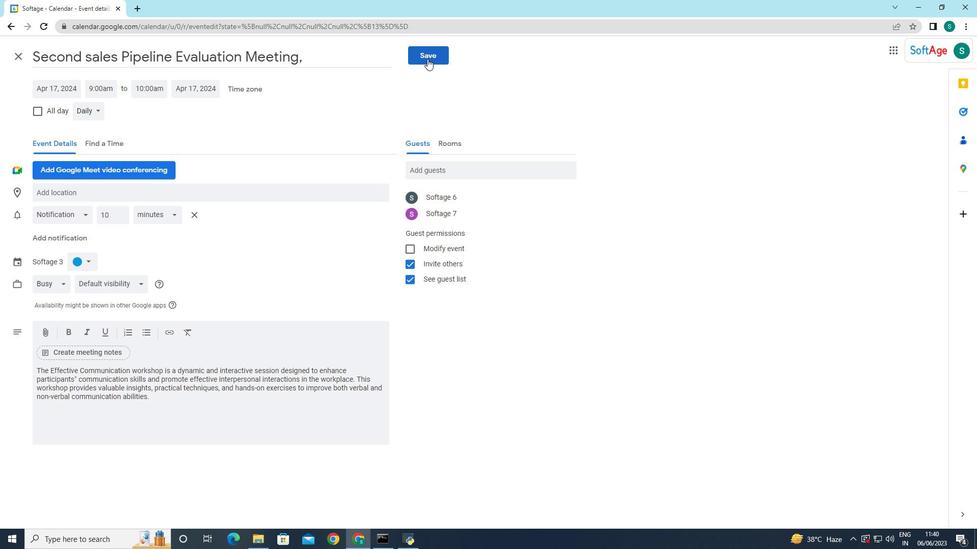 
Action: Mouse pressed left at (428, 54)
Screenshot: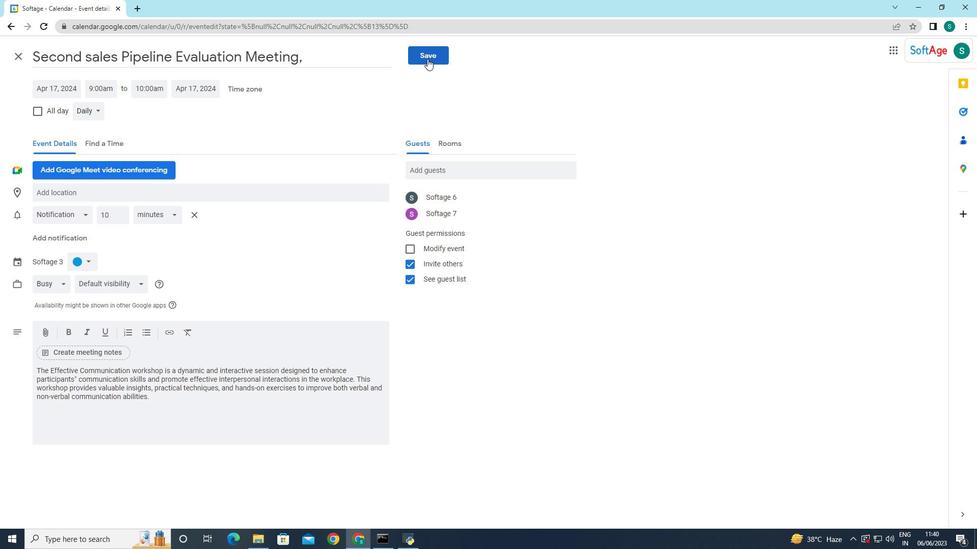 
Action: Mouse moved to (582, 306)
Screenshot: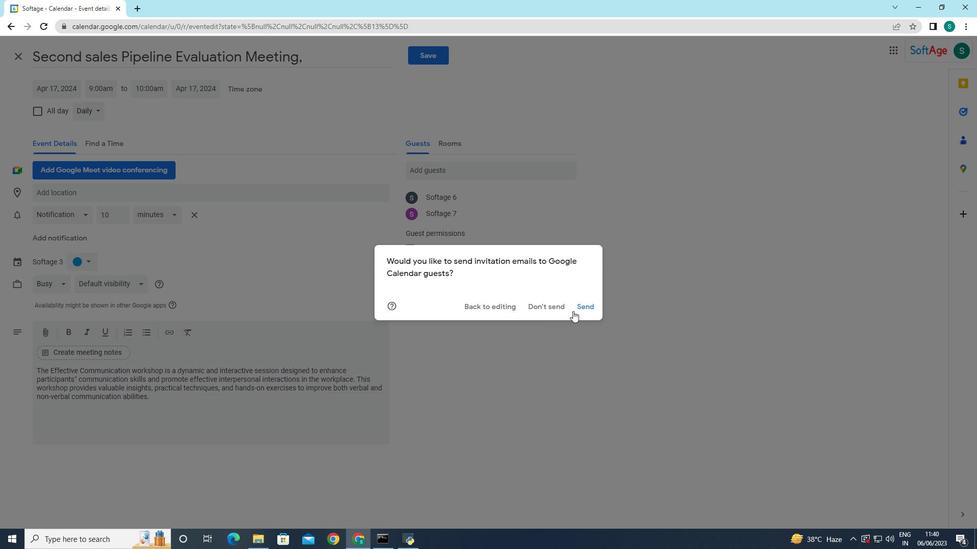 
Action: Mouse pressed left at (582, 306)
Screenshot: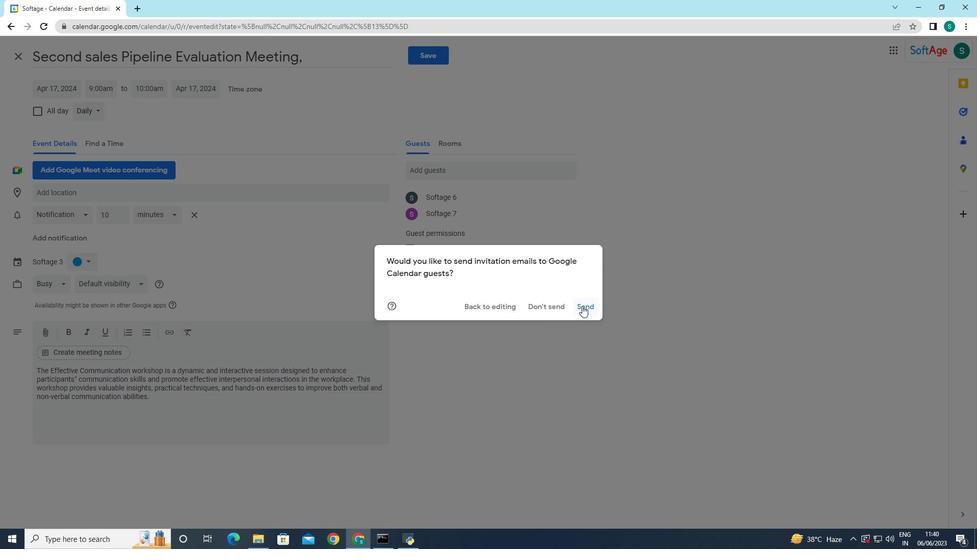 
Action: Mouse moved to (561, 335)
Screenshot: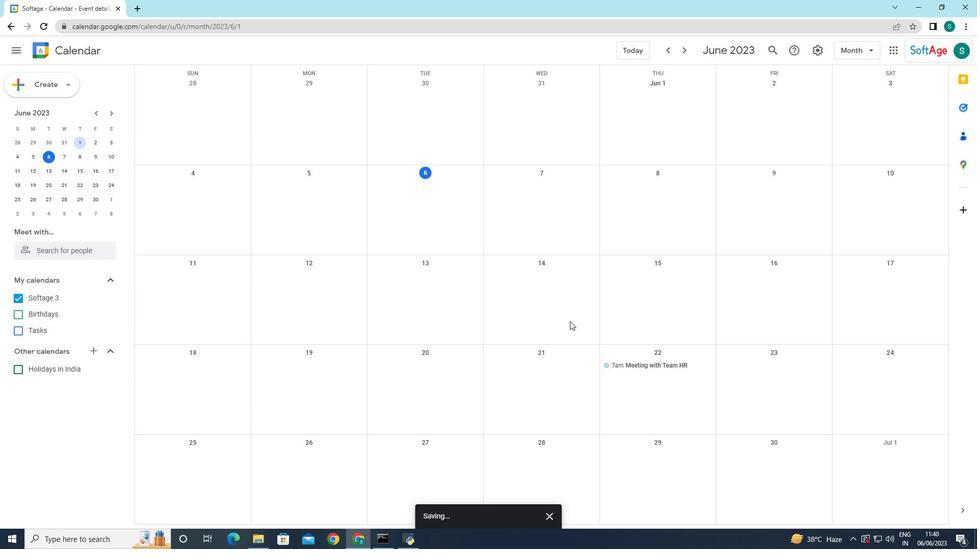 
